 Task: Create a 'queue' object.
Action: Mouse moved to (1162, 82)
Screenshot: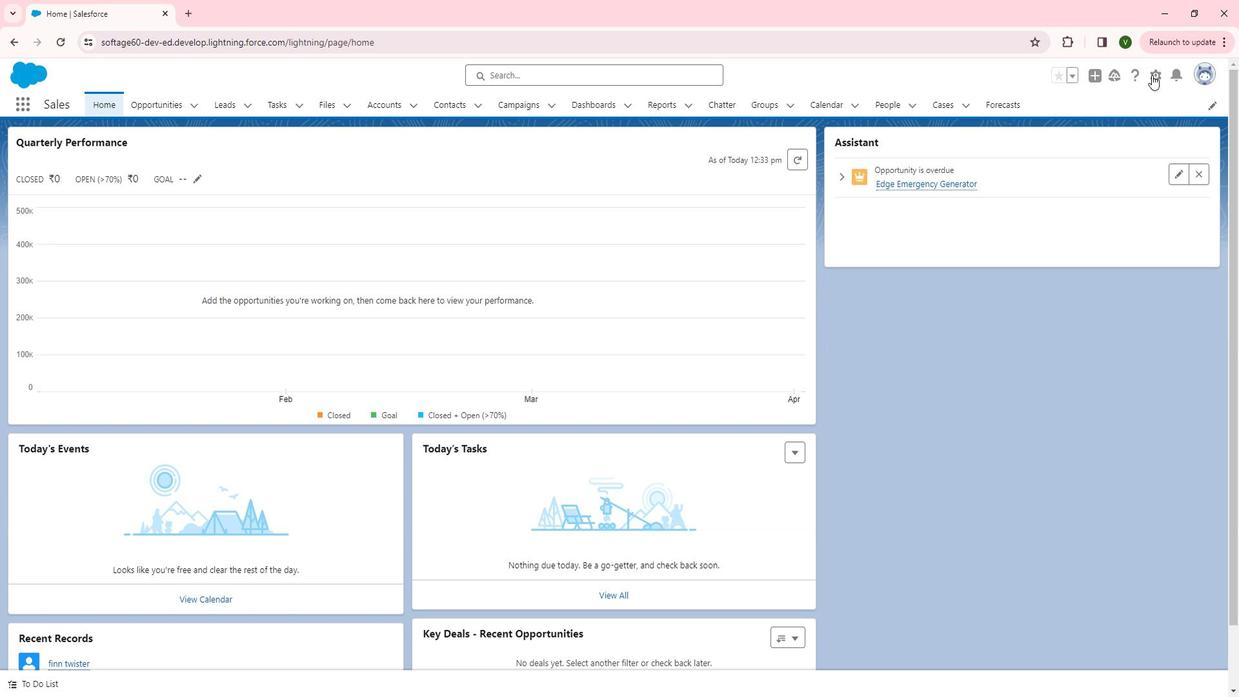 
Action: Mouse pressed left at (1162, 82)
Screenshot: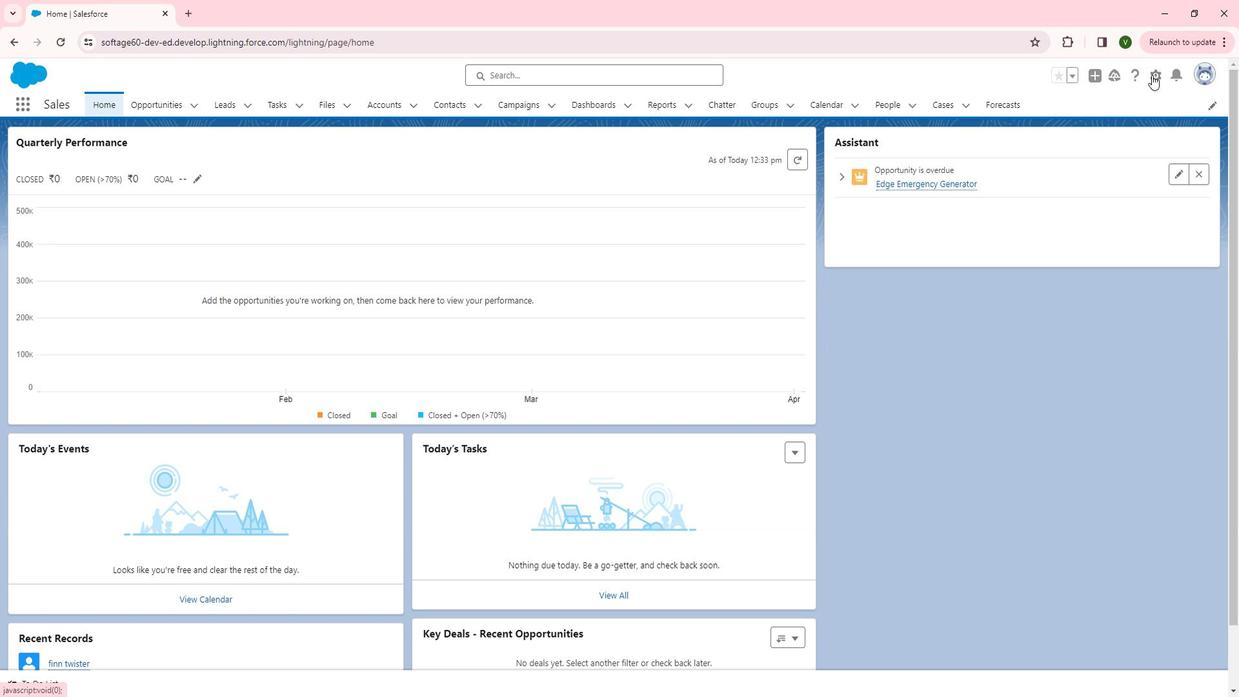 
Action: Mouse moved to (1126, 118)
Screenshot: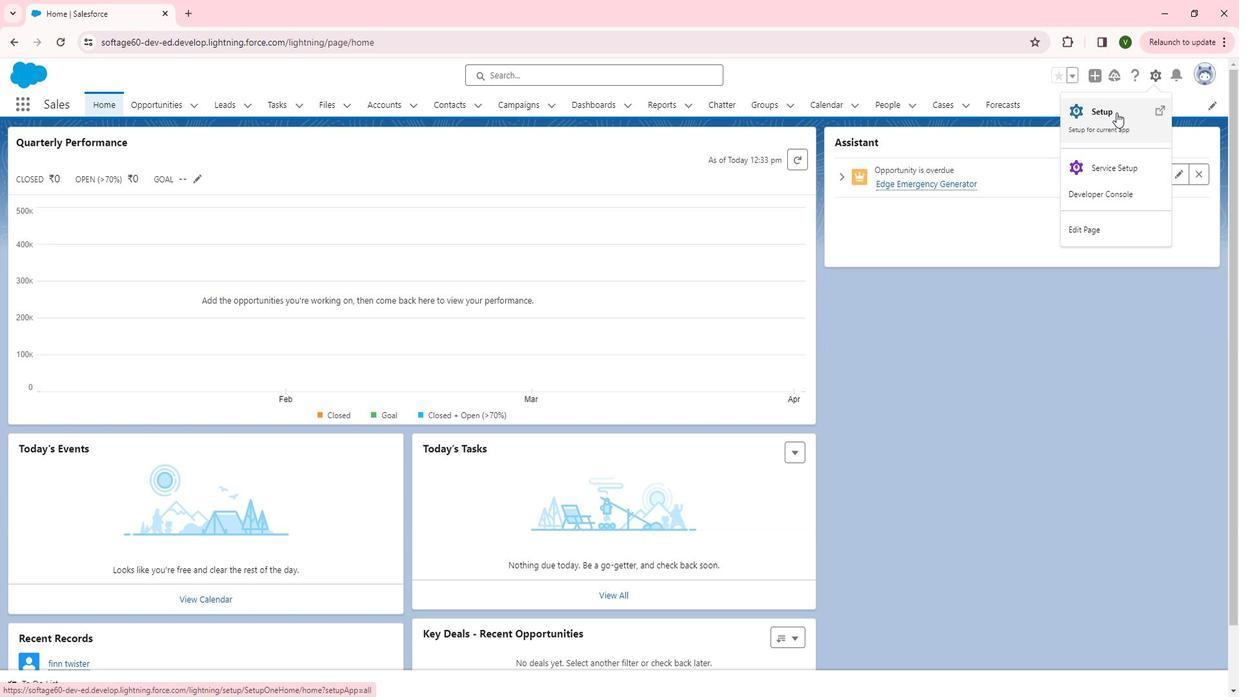 
Action: Mouse pressed left at (1126, 118)
Screenshot: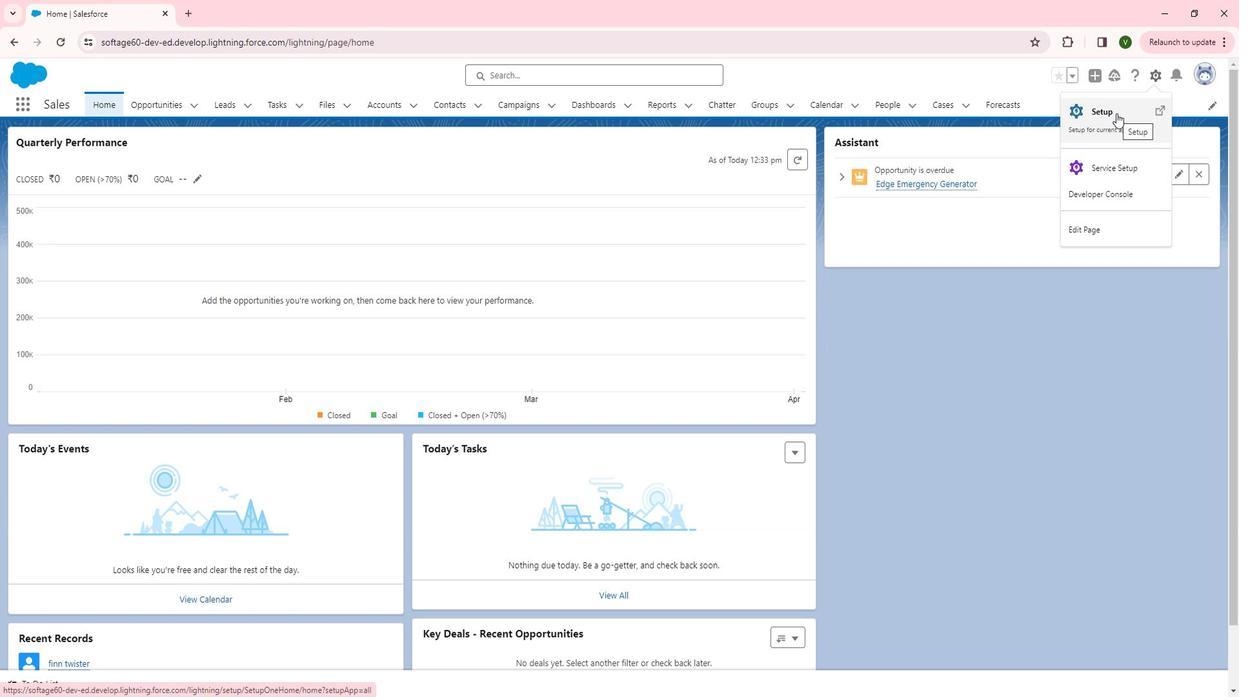 
Action: Mouse moved to (83, 282)
Screenshot: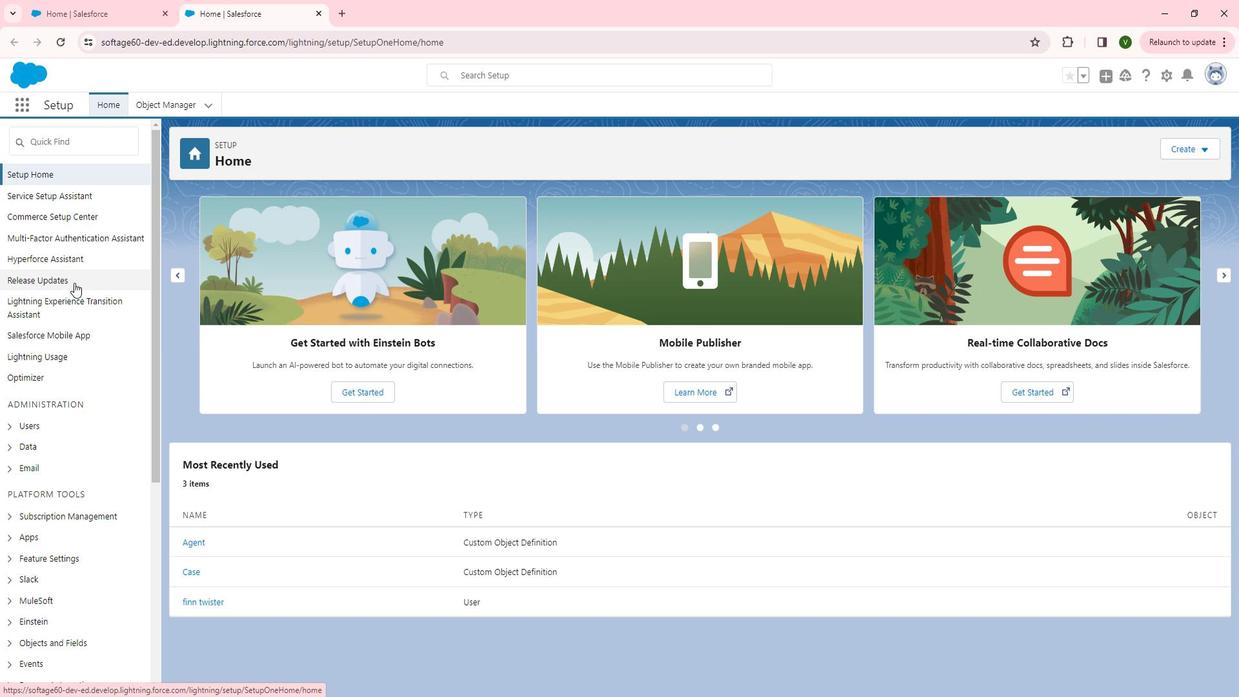 
Action: Mouse scrolled (83, 281) with delta (0, 0)
Screenshot: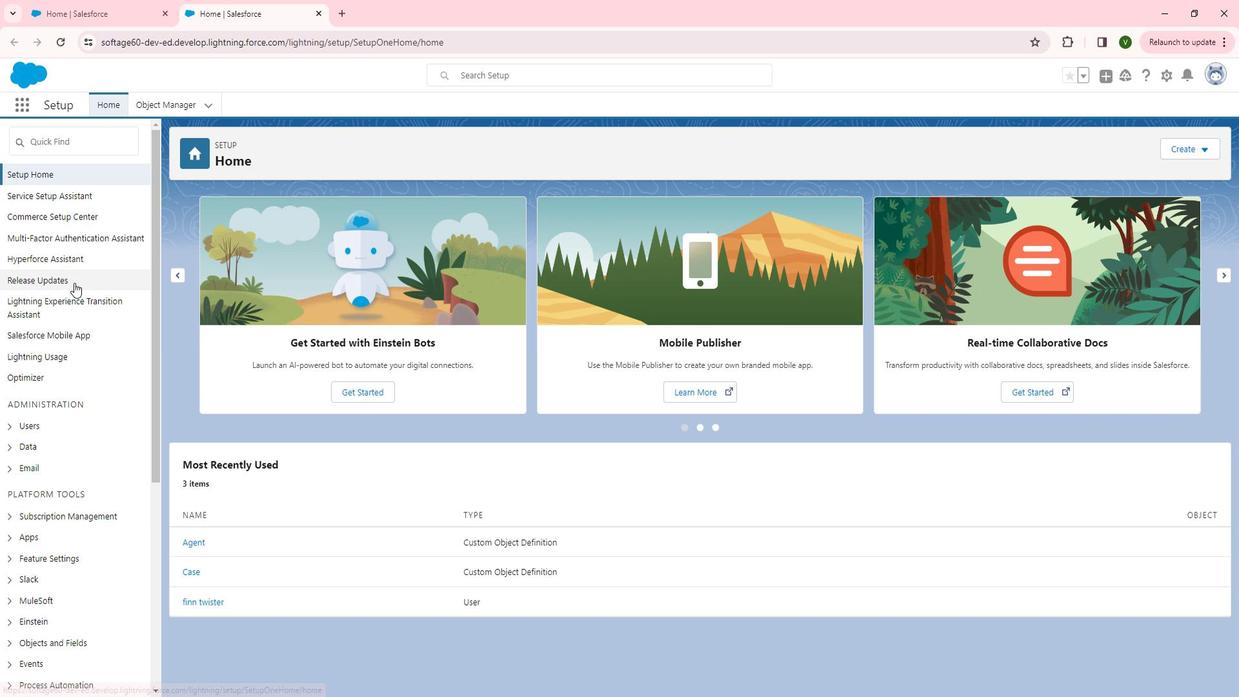 
Action: Mouse moved to (87, 282)
Screenshot: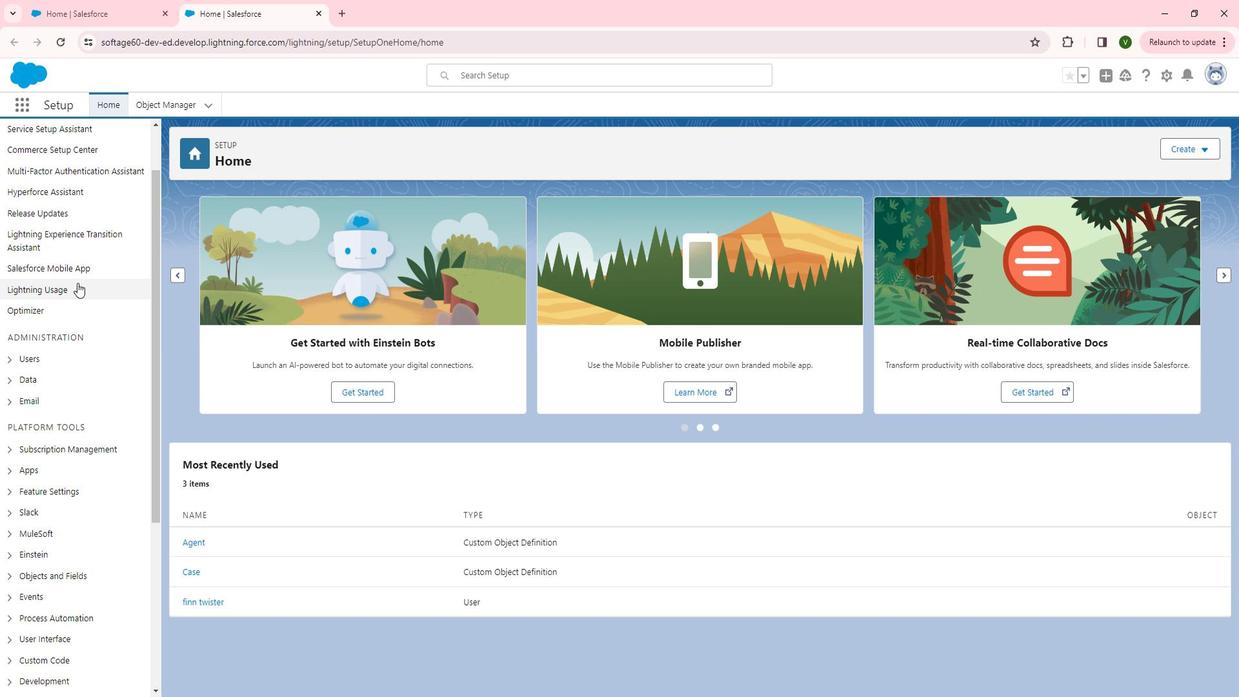 
Action: Mouse scrolled (87, 281) with delta (0, 0)
Screenshot: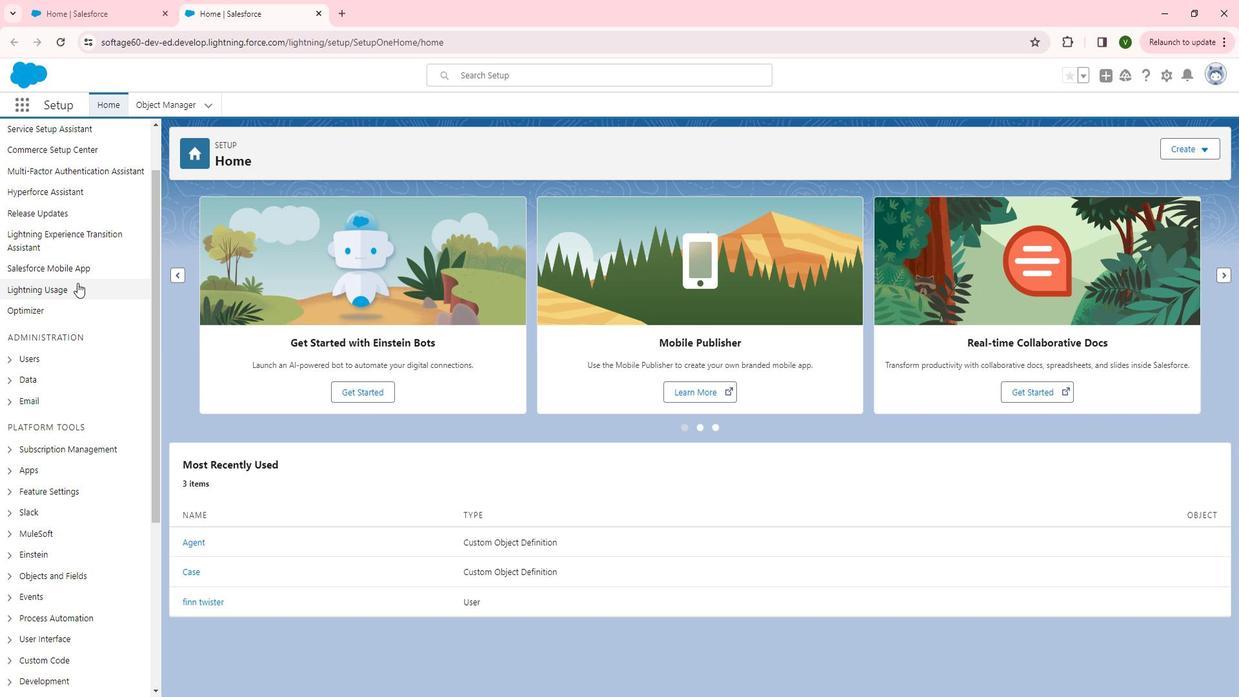 
Action: Mouse scrolled (87, 281) with delta (0, 0)
Screenshot: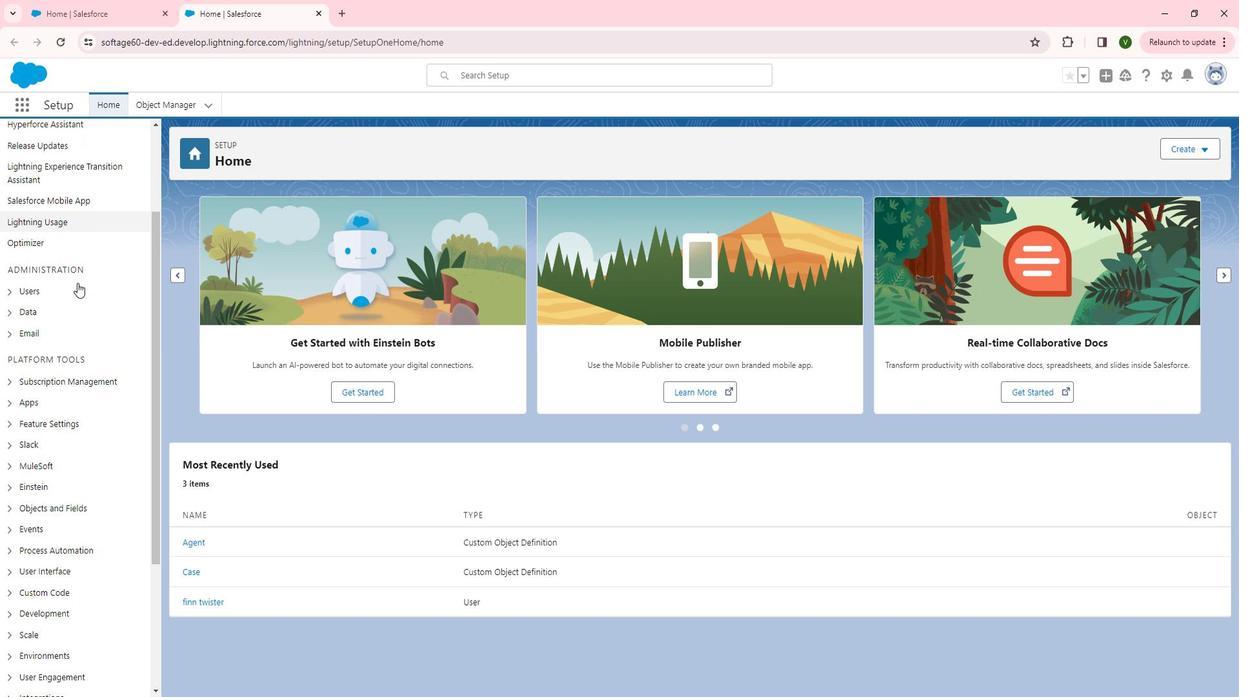 
Action: Mouse scrolled (87, 281) with delta (0, 0)
Screenshot: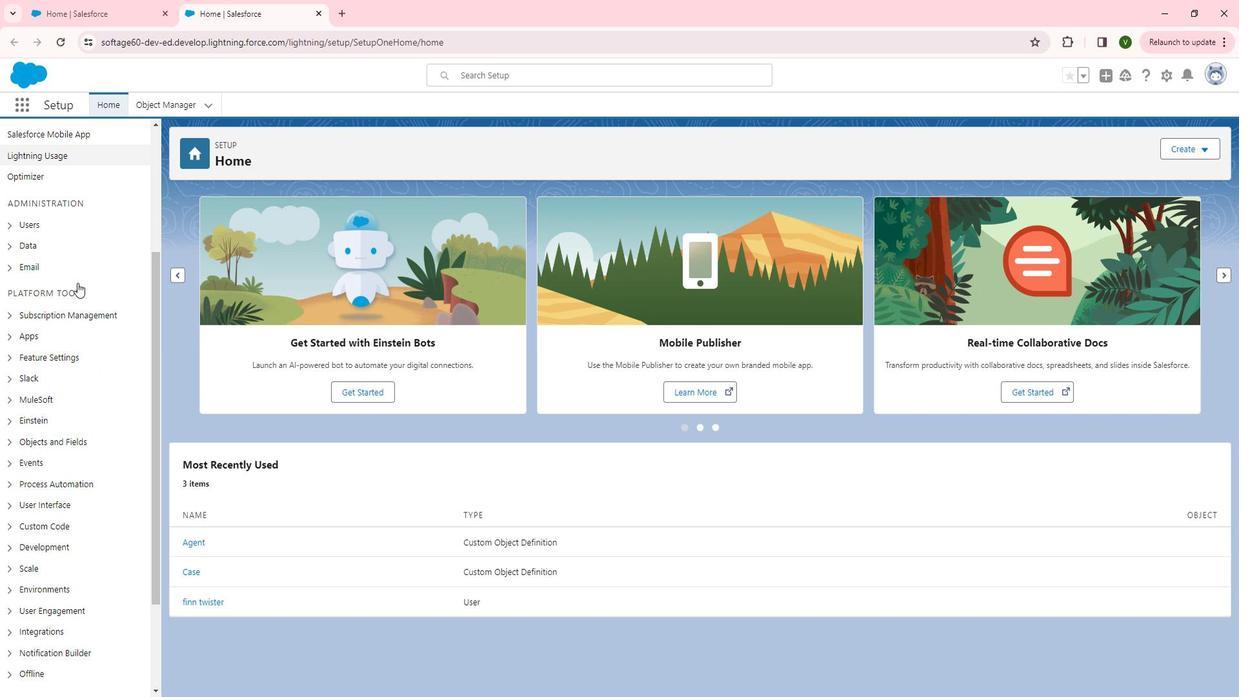 
Action: Mouse moved to (89, 284)
Screenshot: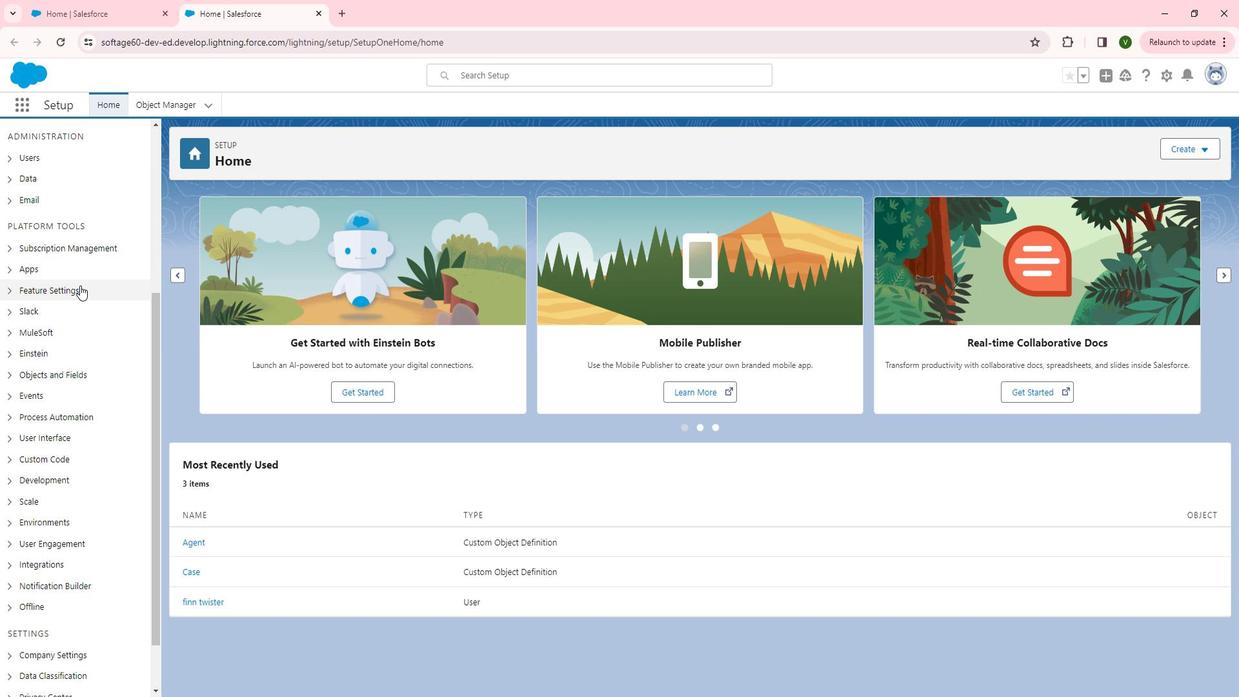 
Action: Mouse scrolled (89, 284) with delta (0, 0)
Screenshot: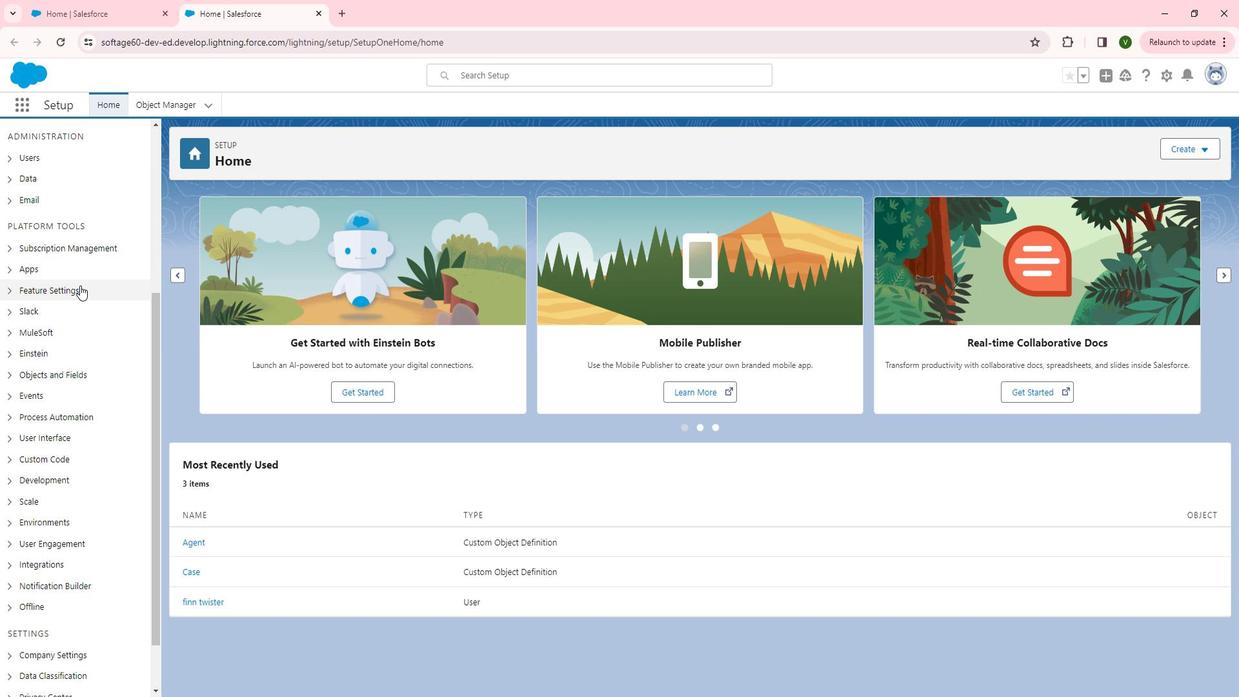 
Action: Mouse moved to (20, 307)
Screenshot: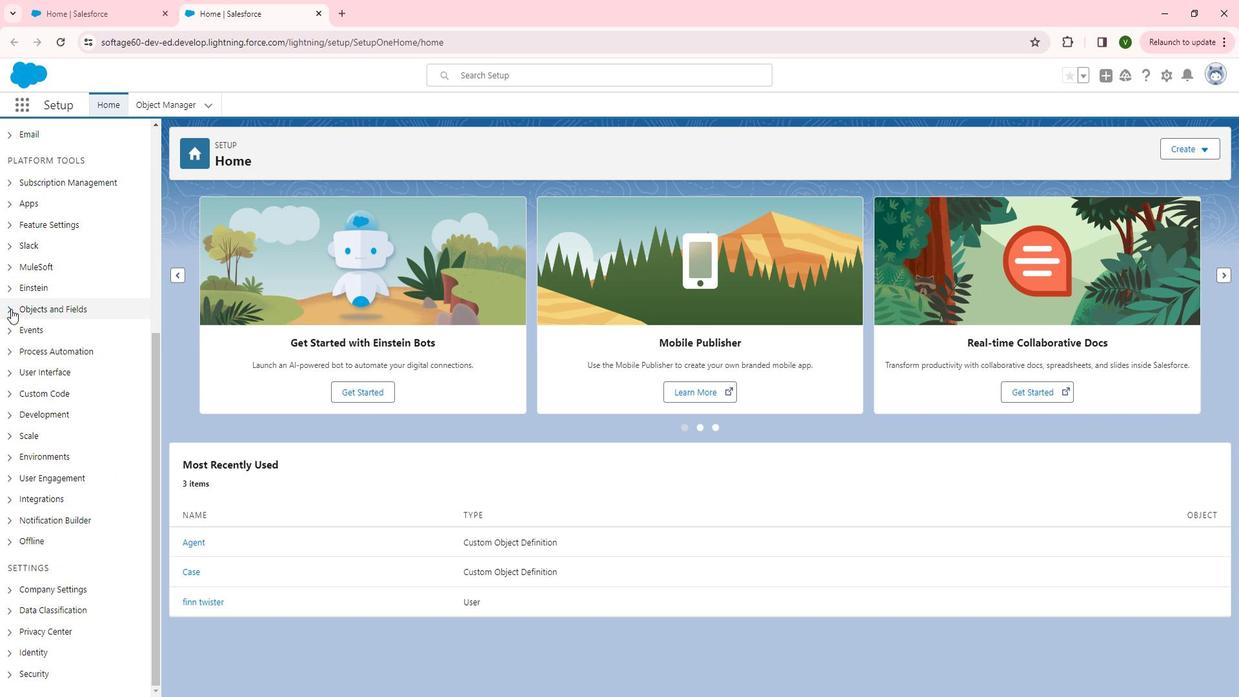 
Action: Mouse pressed left at (20, 307)
Screenshot: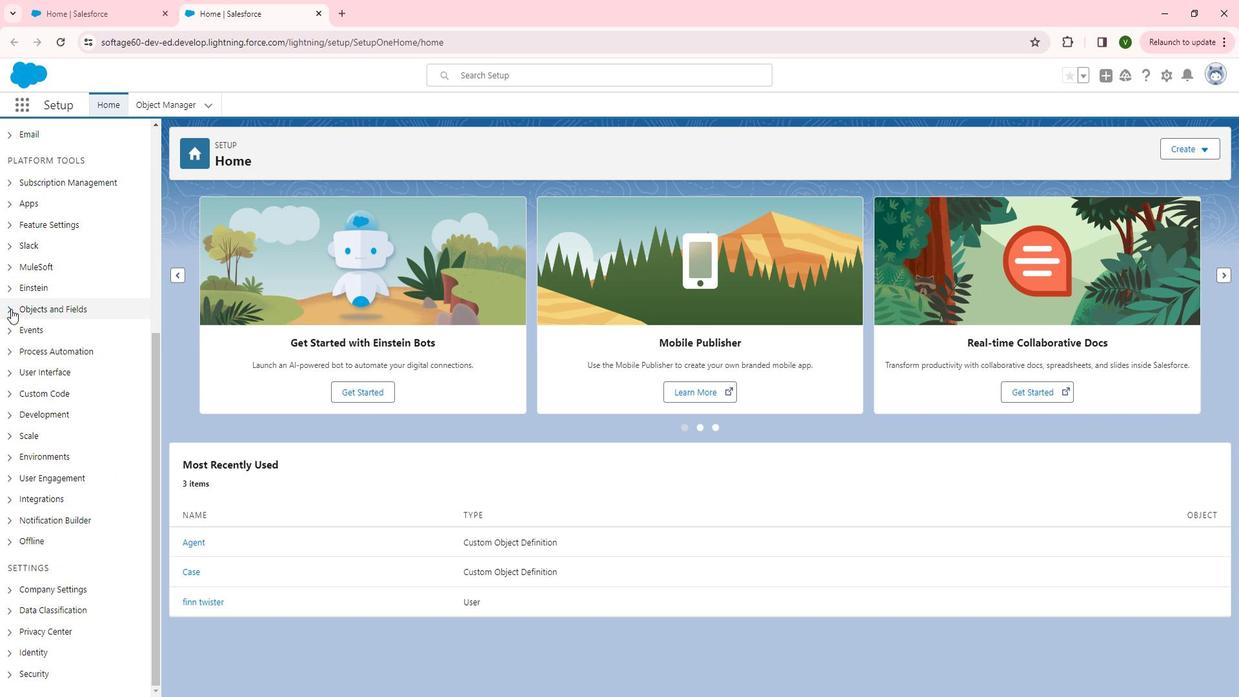 
Action: Mouse moved to (71, 328)
Screenshot: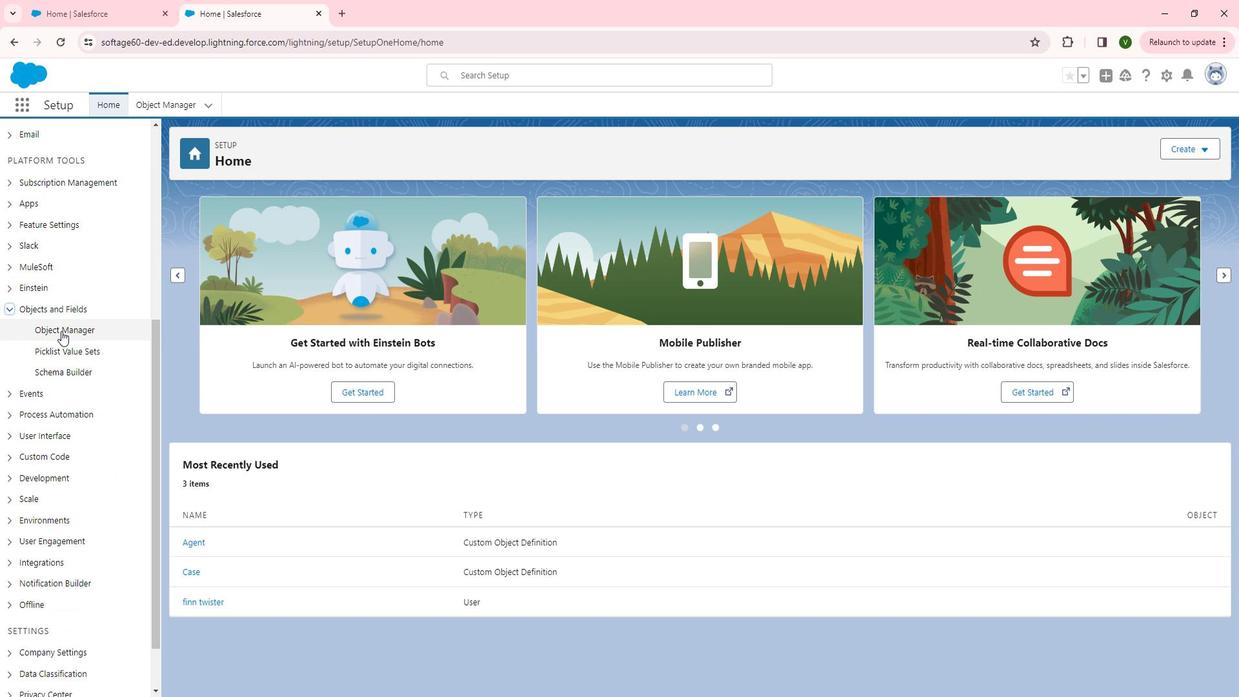 
Action: Mouse pressed left at (71, 328)
Screenshot: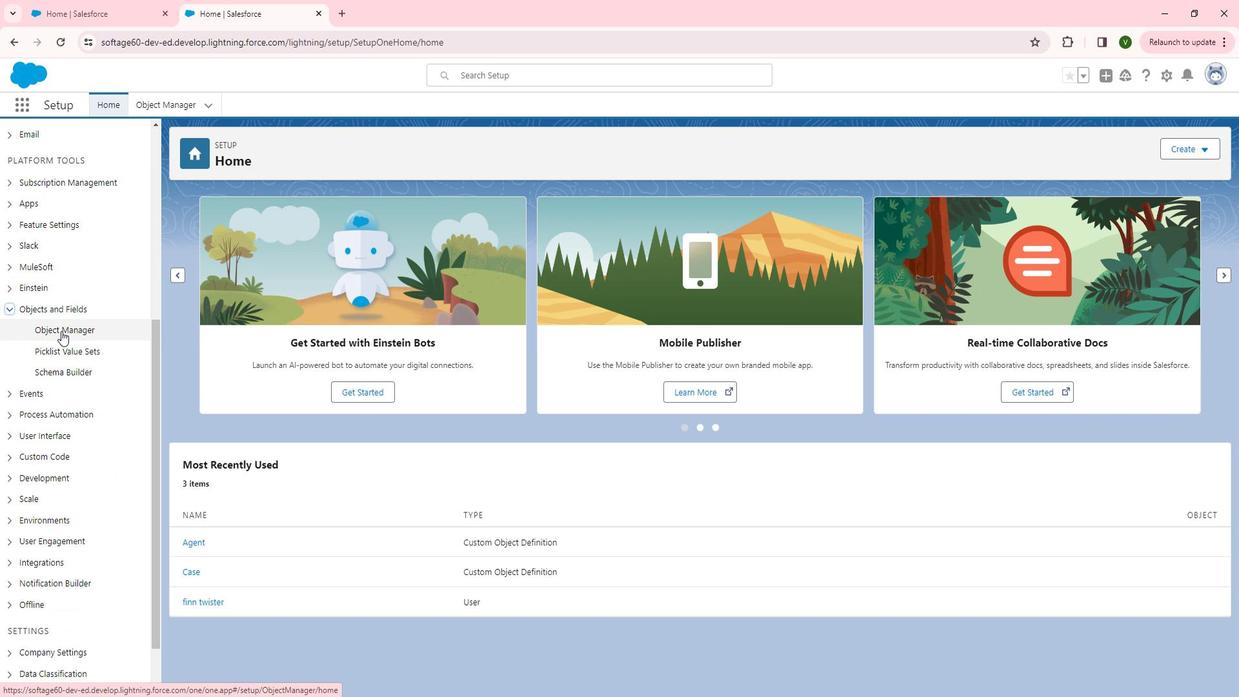 
Action: Mouse moved to (1214, 151)
Screenshot: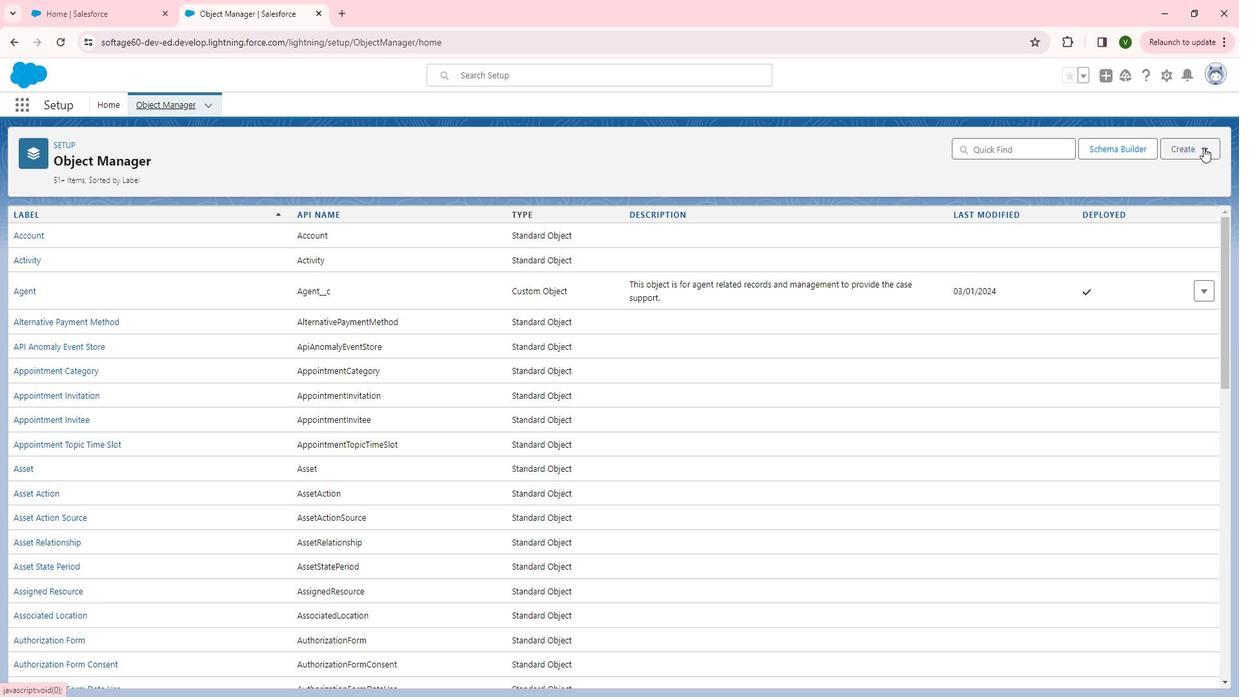 
Action: Mouse pressed left at (1214, 151)
Screenshot: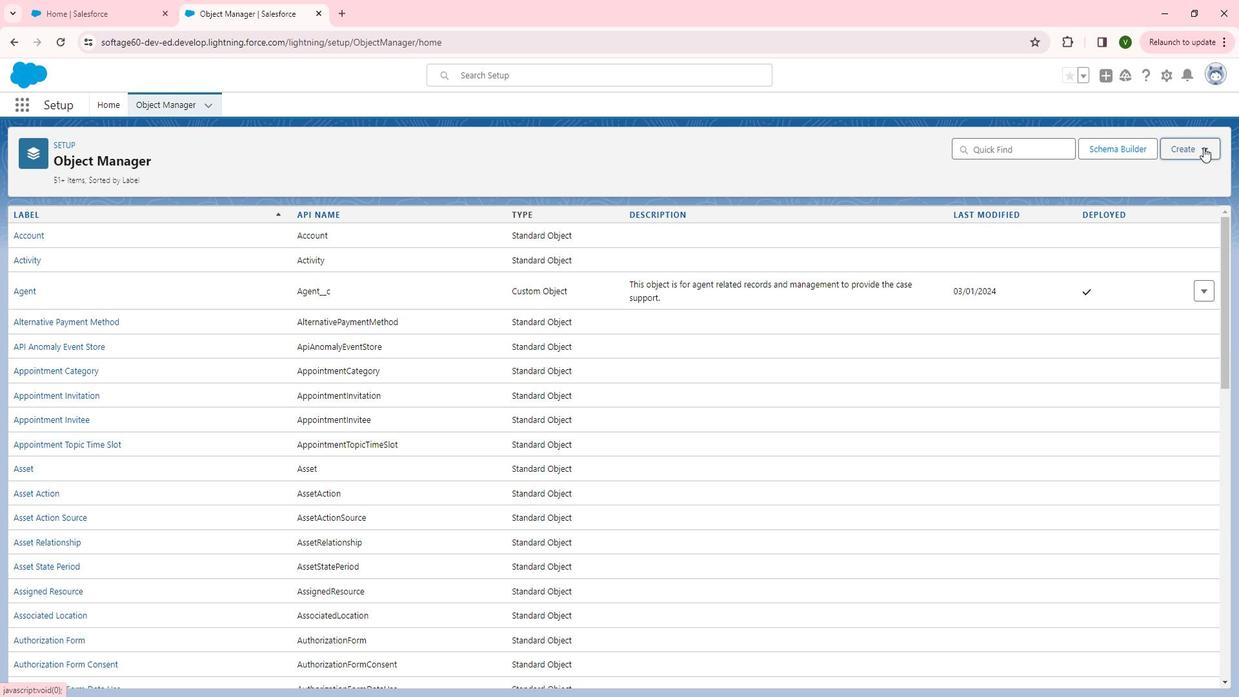 
Action: Mouse moved to (1181, 185)
Screenshot: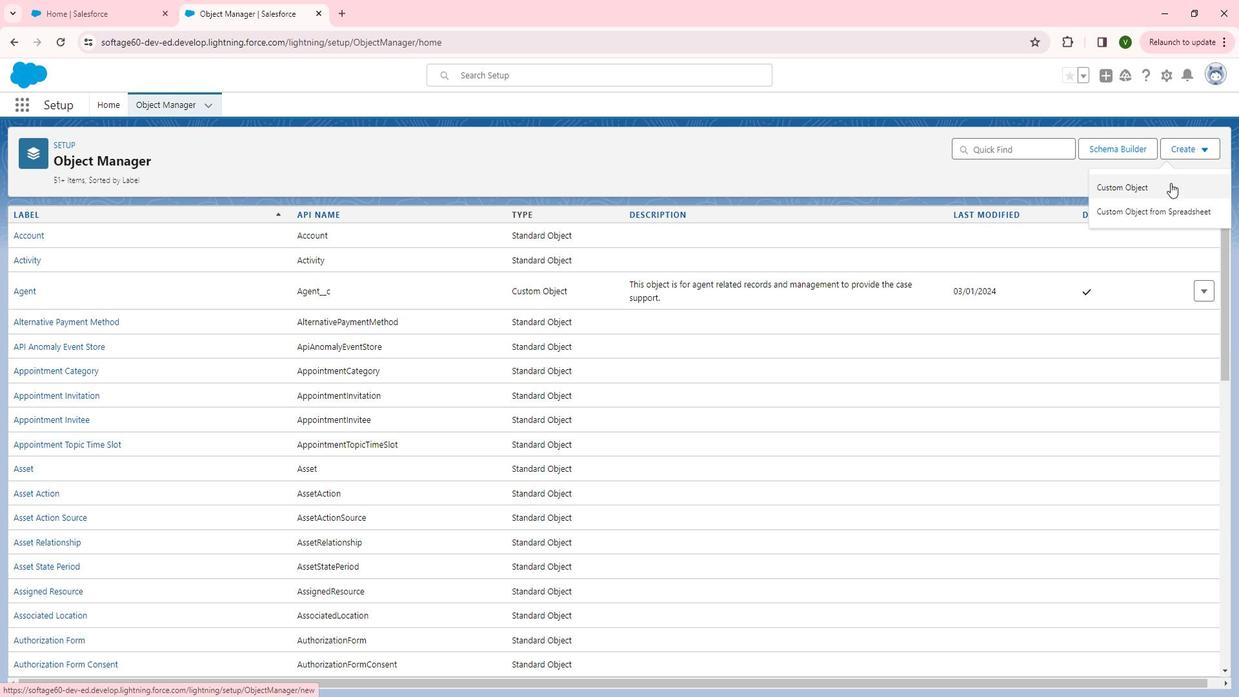 
Action: Mouse pressed left at (1181, 185)
Screenshot: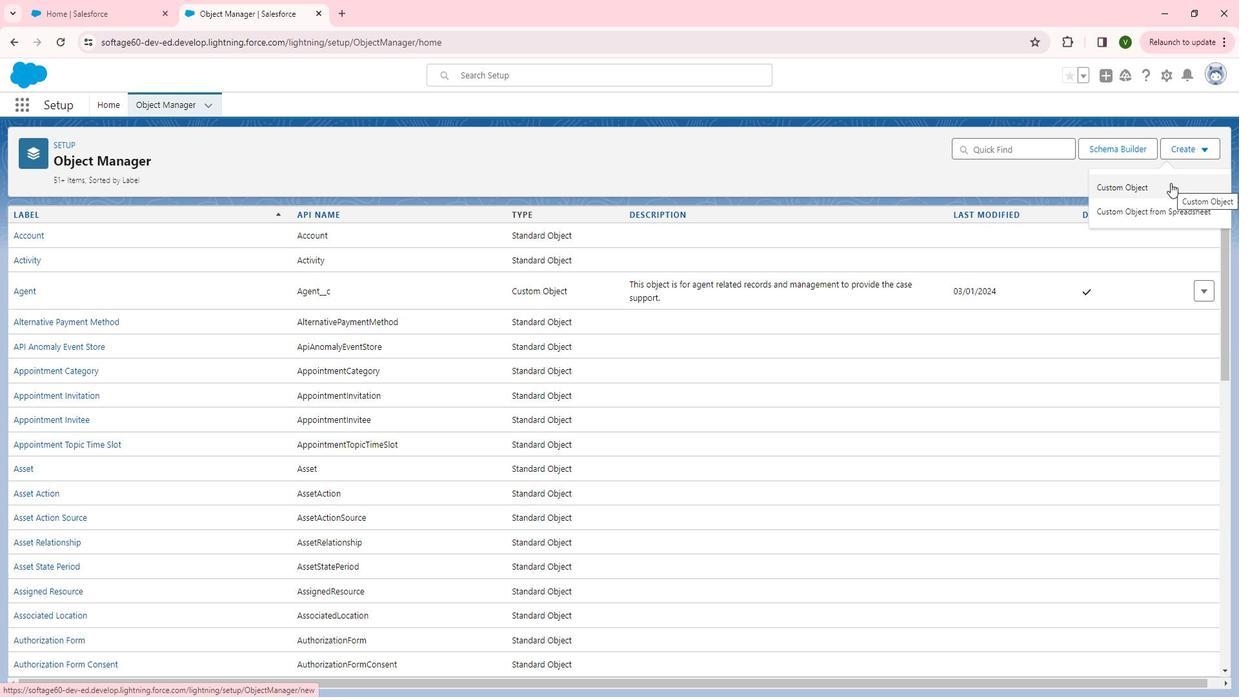 
Action: Mouse moved to (289, 316)
Screenshot: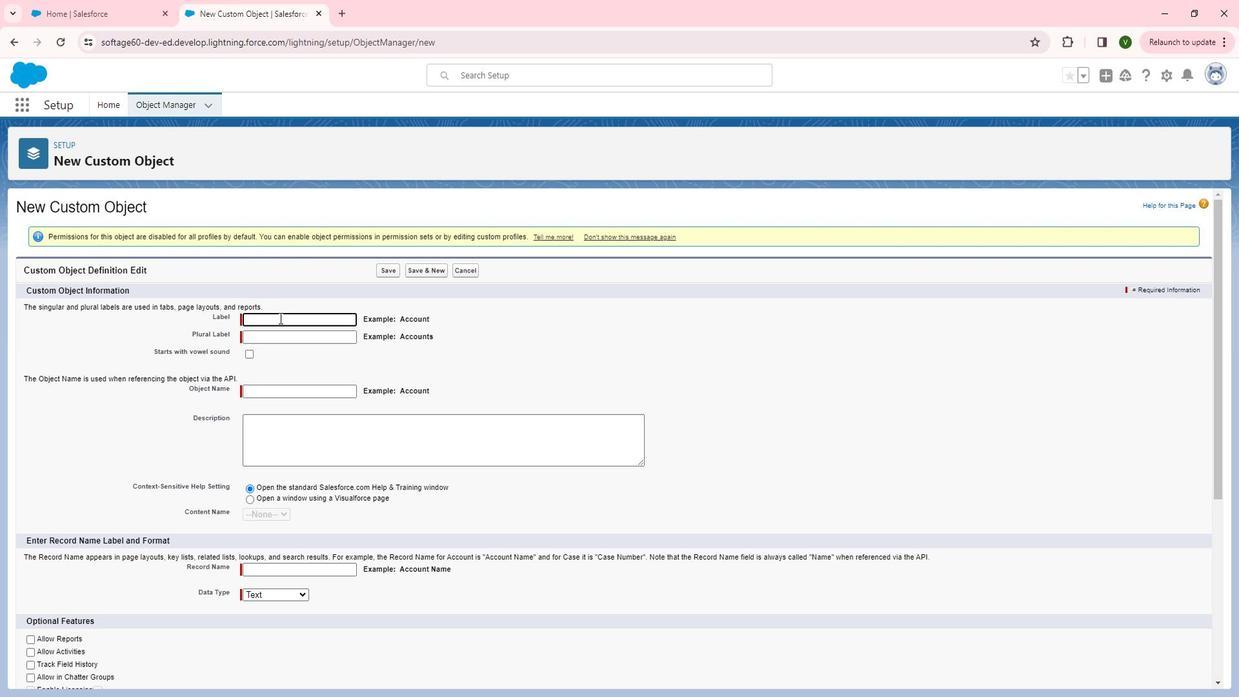 
Action: Mouse pressed left at (289, 316)
Screenshot: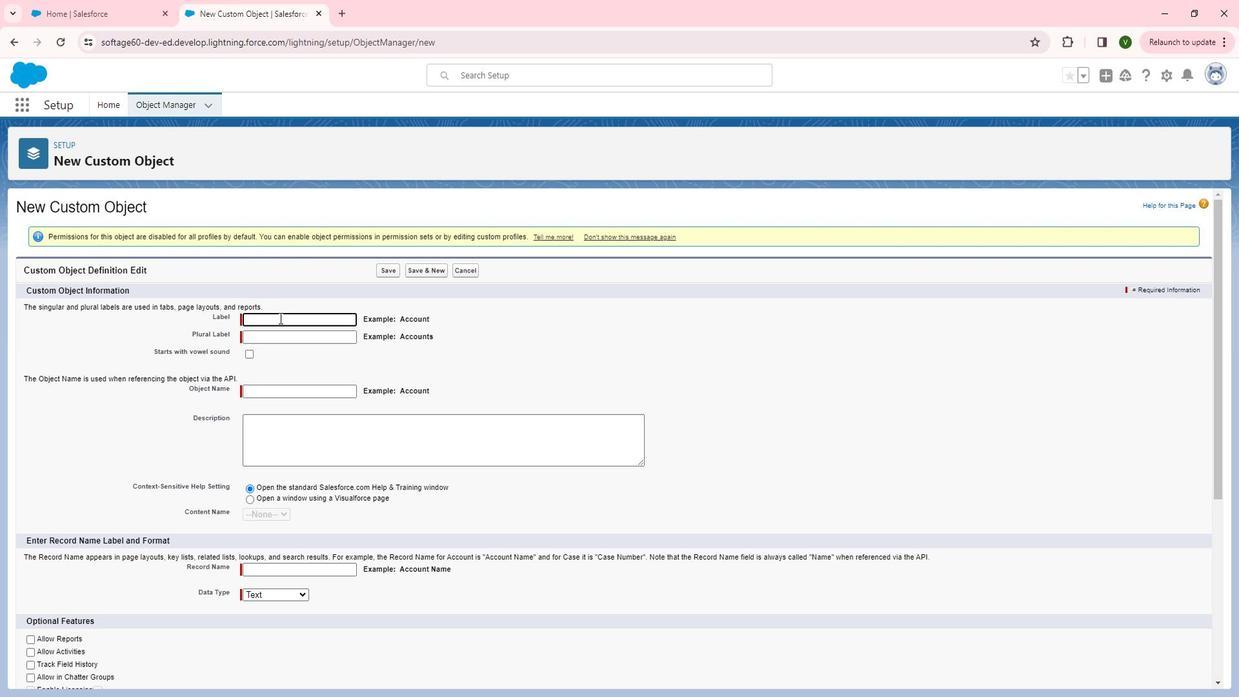 
Action: Key pressed <Key.shift><Key.shift><Key.shift><Key.shift><Key.shift><Key.shift><Key.shift><Key.shift><Key.shift><Key.shift><Key.shift>Queue
Screenshot: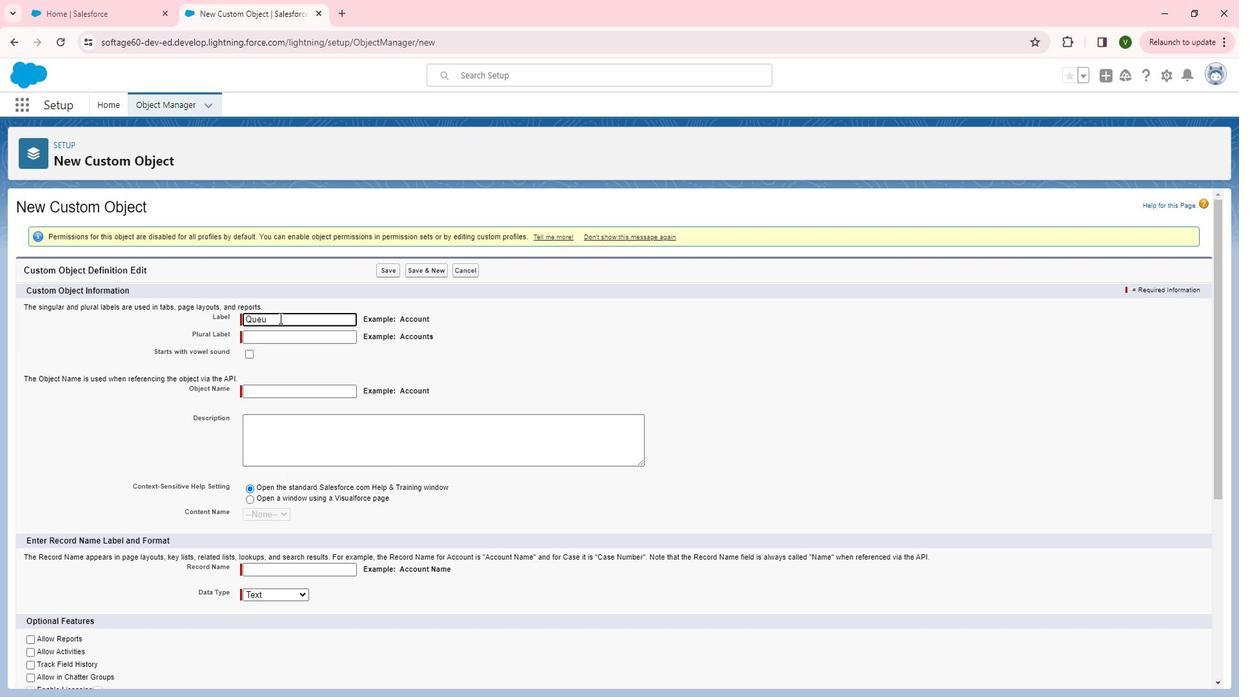 
Action: Mouse moved to (288, 336)
Screenshot: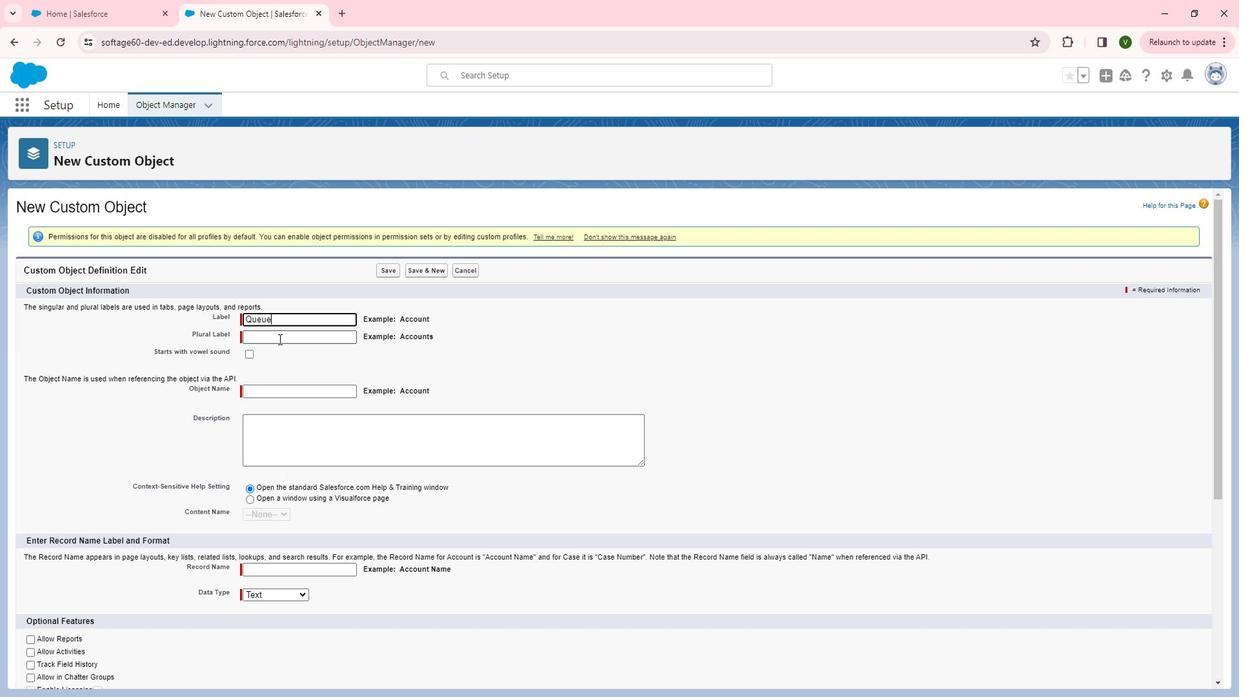 
Action: Mouse pressed left at (288, 336)
Screenshot: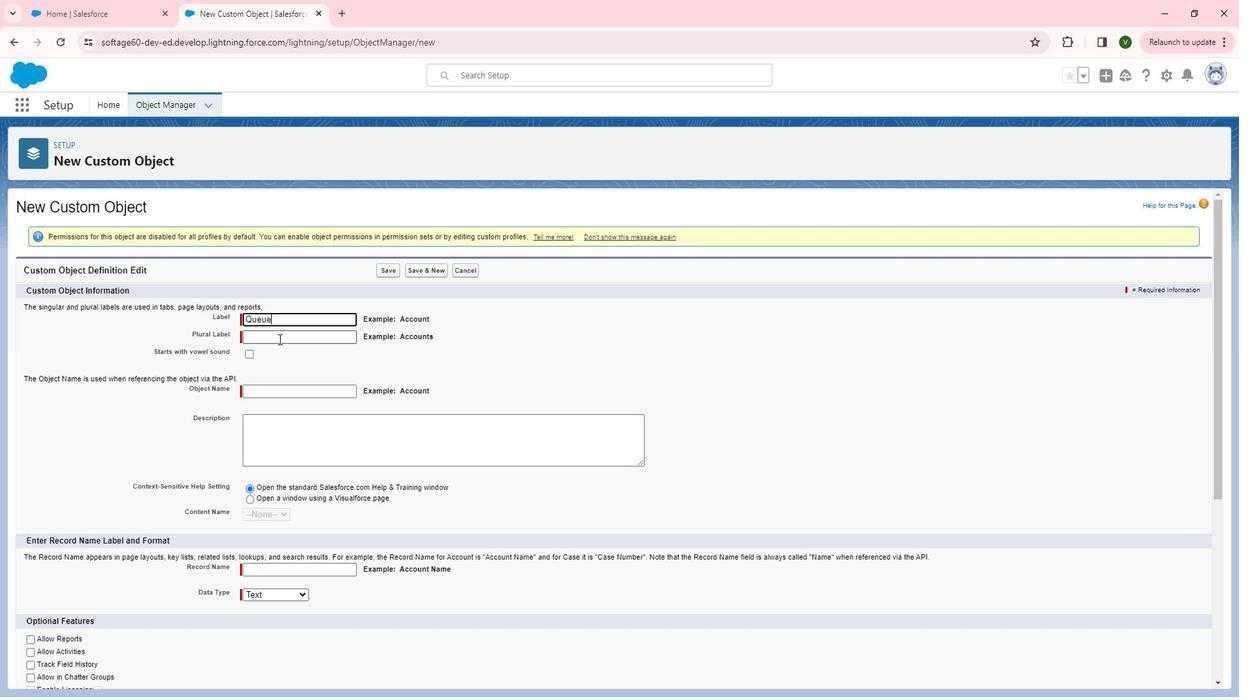 
Action: Mouse moved to (298, 335)
Screenshot: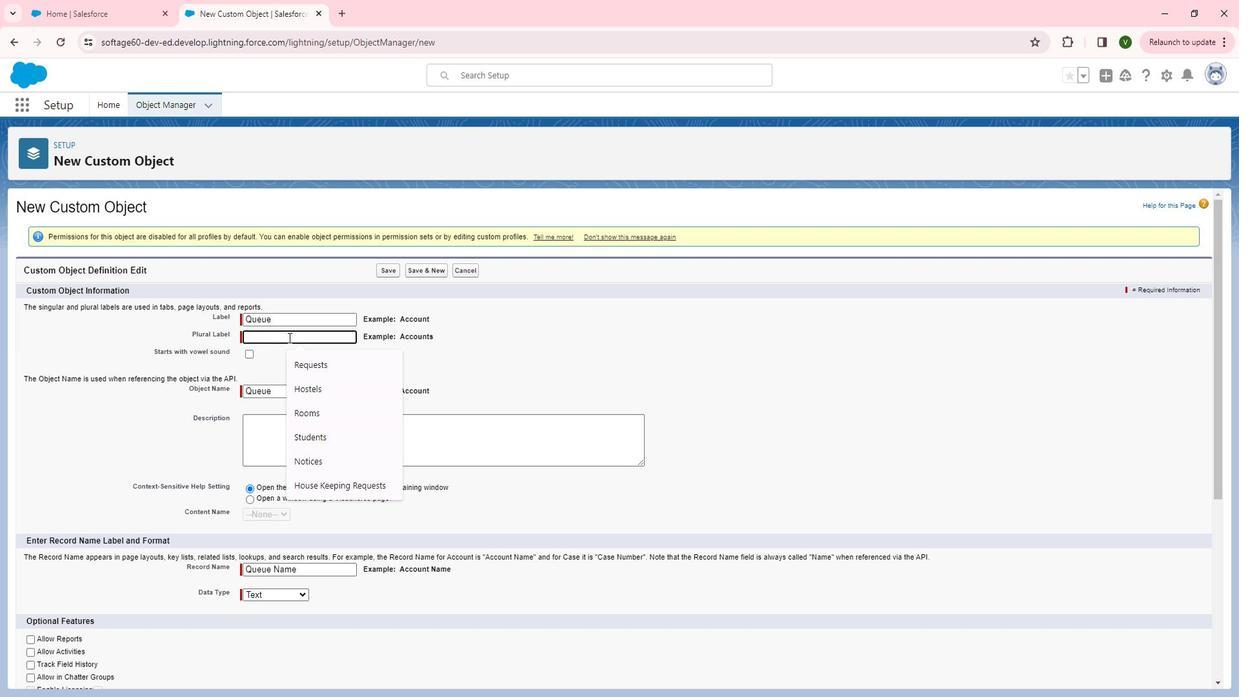 
Action: Key pressed <Key.shift>Queues
Screenshot: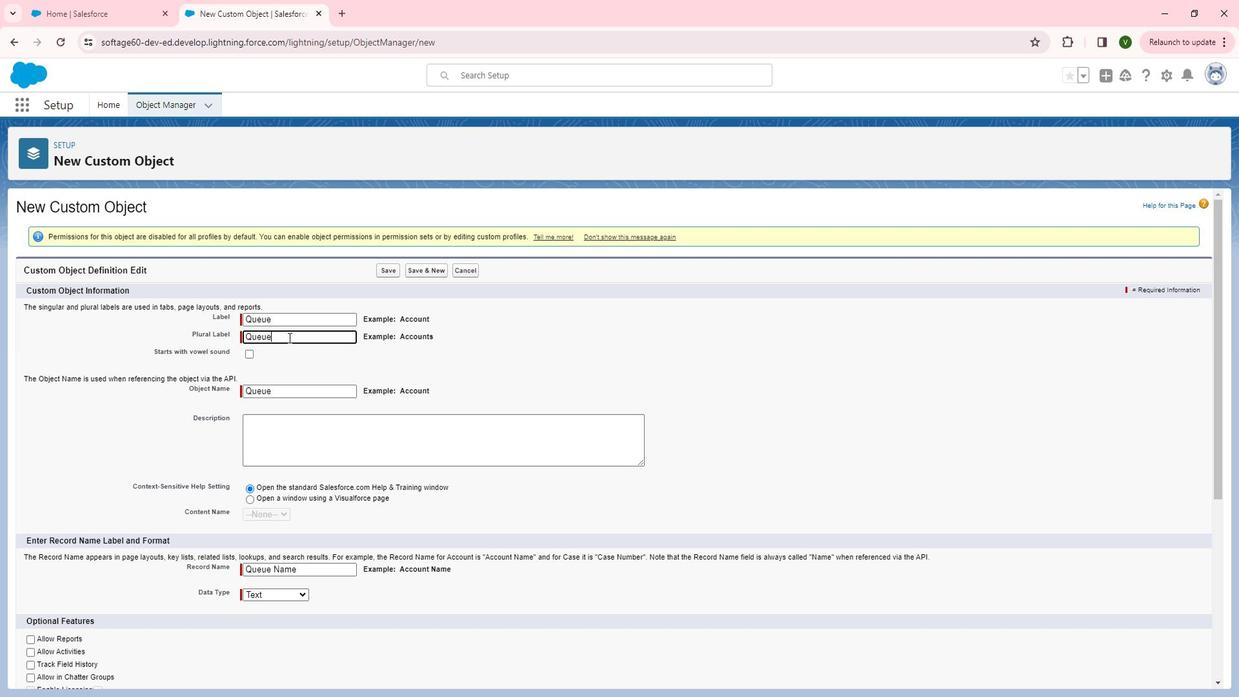 
Action: Mouse moved to (461, 392)
Screenshot: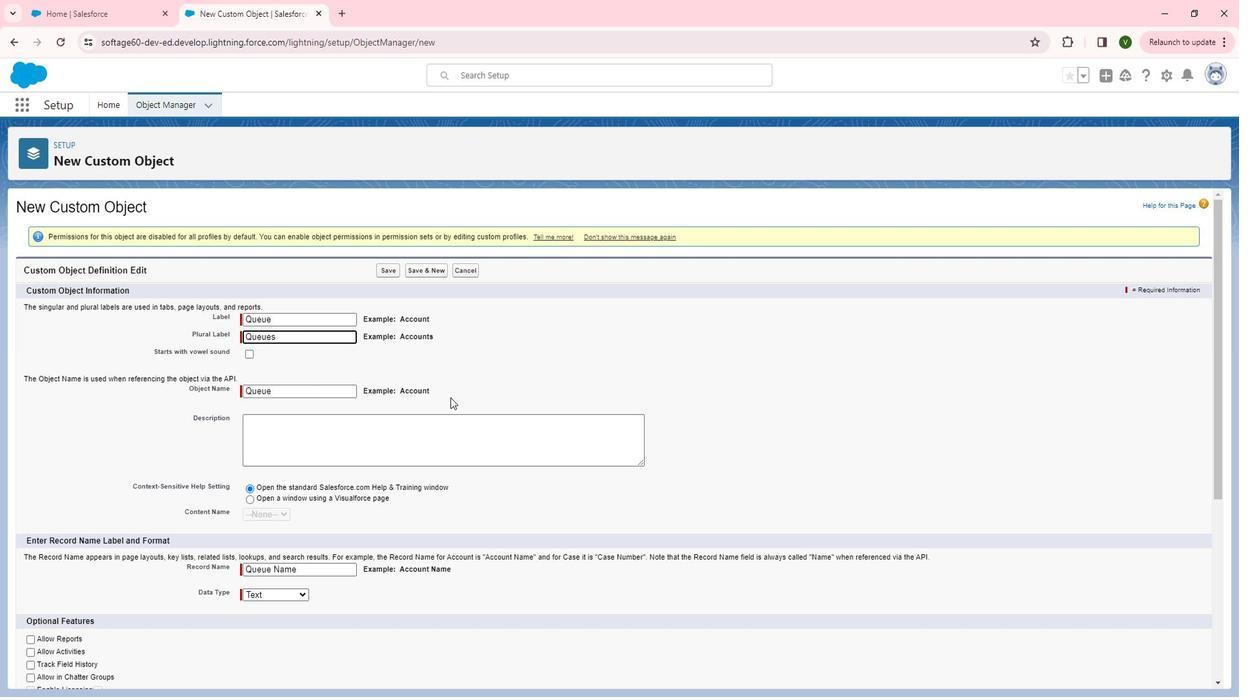 
Action: Mouse pressed left at (461, 392)
Screenshot: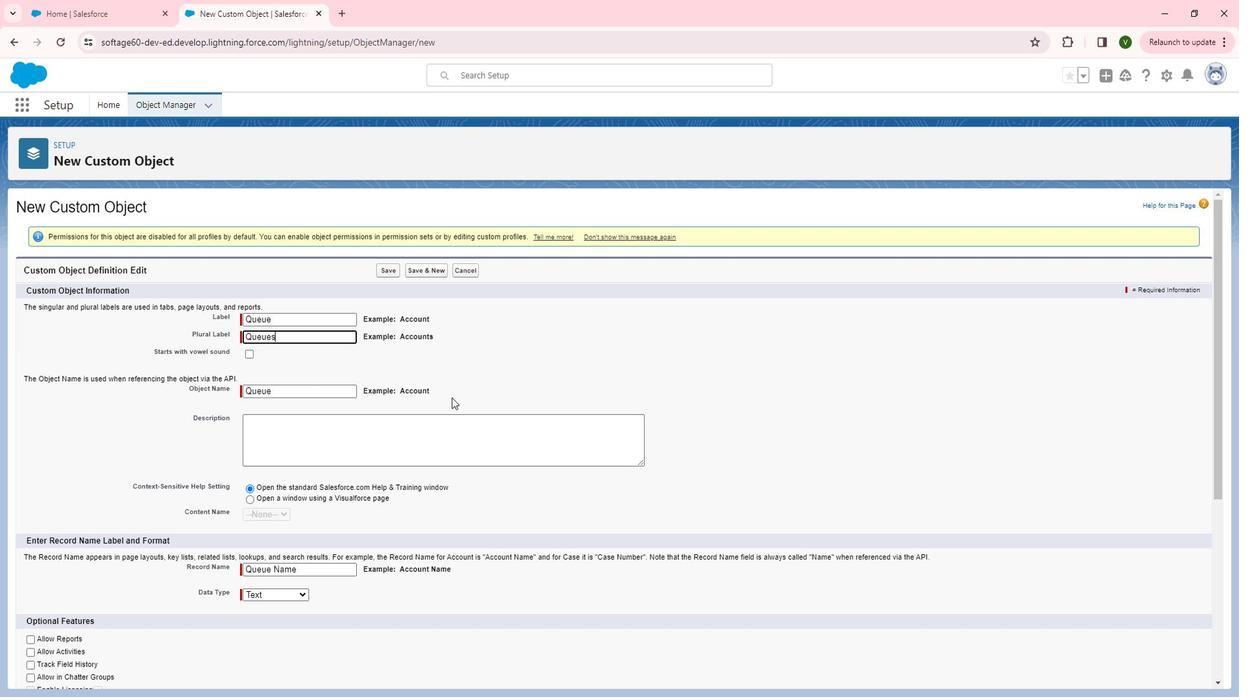 
Action: Mouse moved to (419, 427)
Screenshot: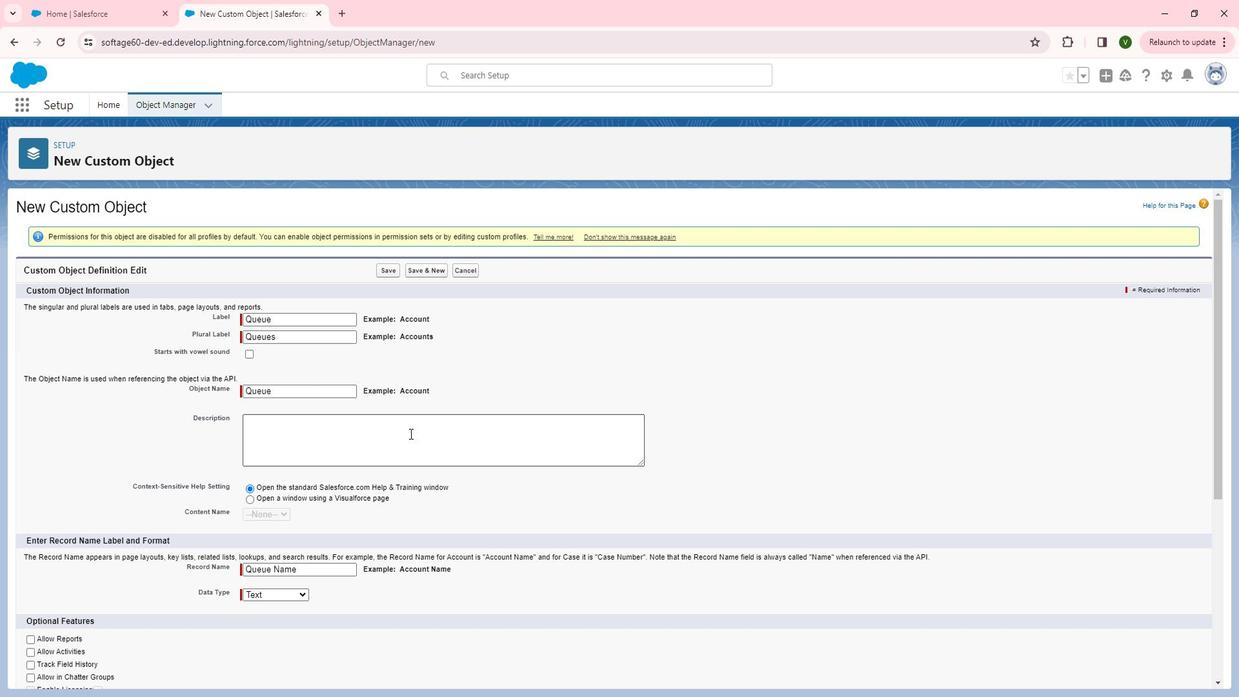 
Action: Mouse pressed left at (419, 427)
Screenshot: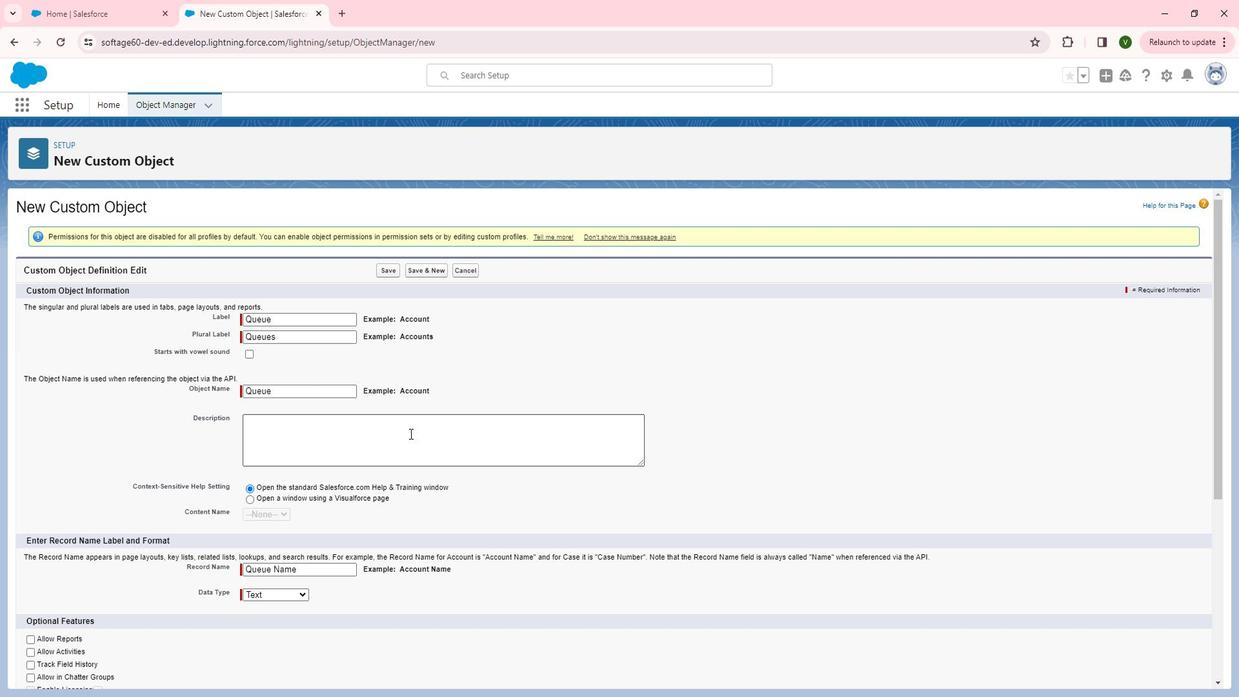 
Action: Mouse moved to (422, 424)
Screenshot: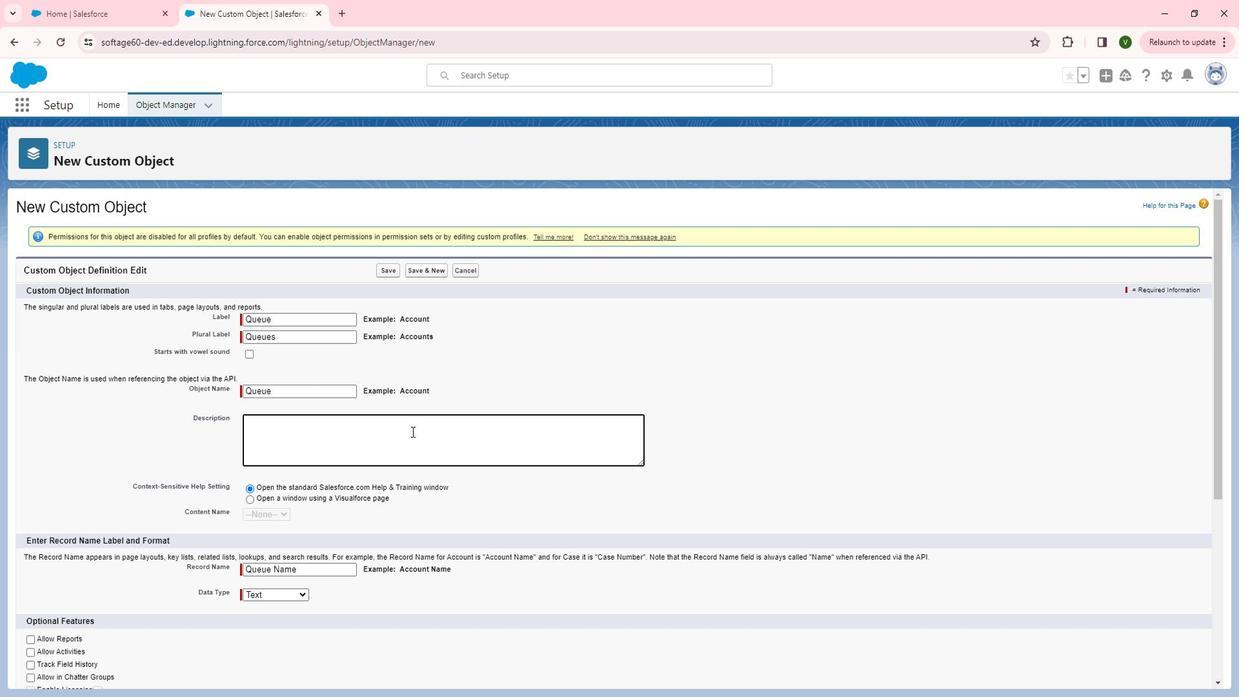 
Action: Key pressed <Key.shift>This<Key.space>object<Key.space>is<Key.space>assigne<Key.backspace><Key.space>case<Key.space>q<Key.backspace><Key.backspace><Key.backspace><Key.backspace><Key.backspace><Key.backspace><Key.backspace><Key.backspace><Key.backspace><Key.backspace><Key.backspace><Key.backspace><Key.backspace>for<Key.space>assigned<Key.space>the<Key.space>case<Key.space>work<Key.space>to<Key.space>the<Key.space>agents<Key.space>an
Screenshot: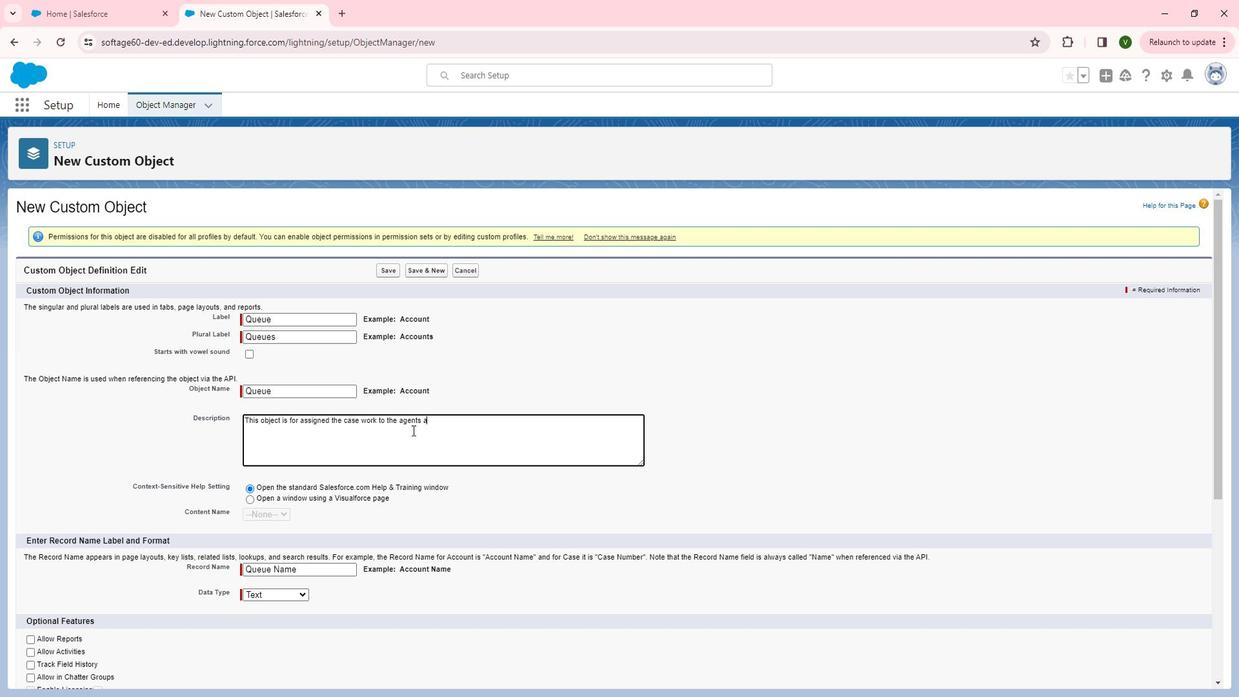 
Action: Mouse moved to (422, 424)
Screenshot: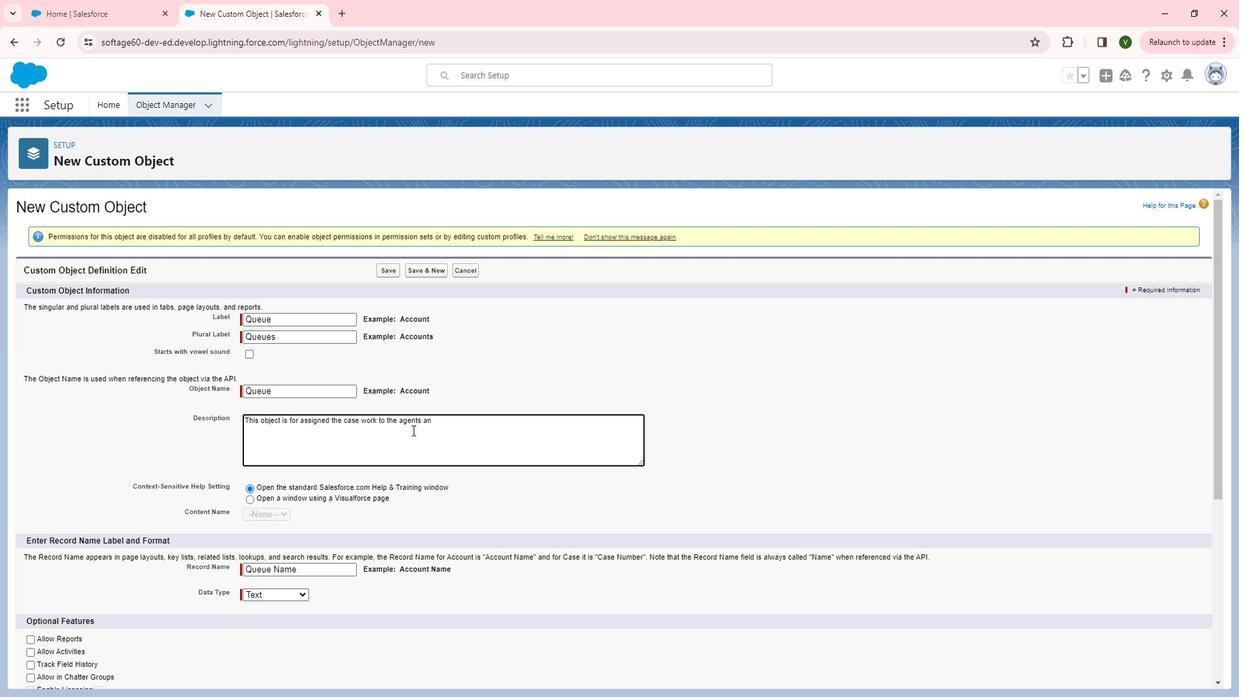 
Action: Key pressed d<Key.space>divaide<Key.backspace><Key.backspace><Key.backspace>
Screenshot: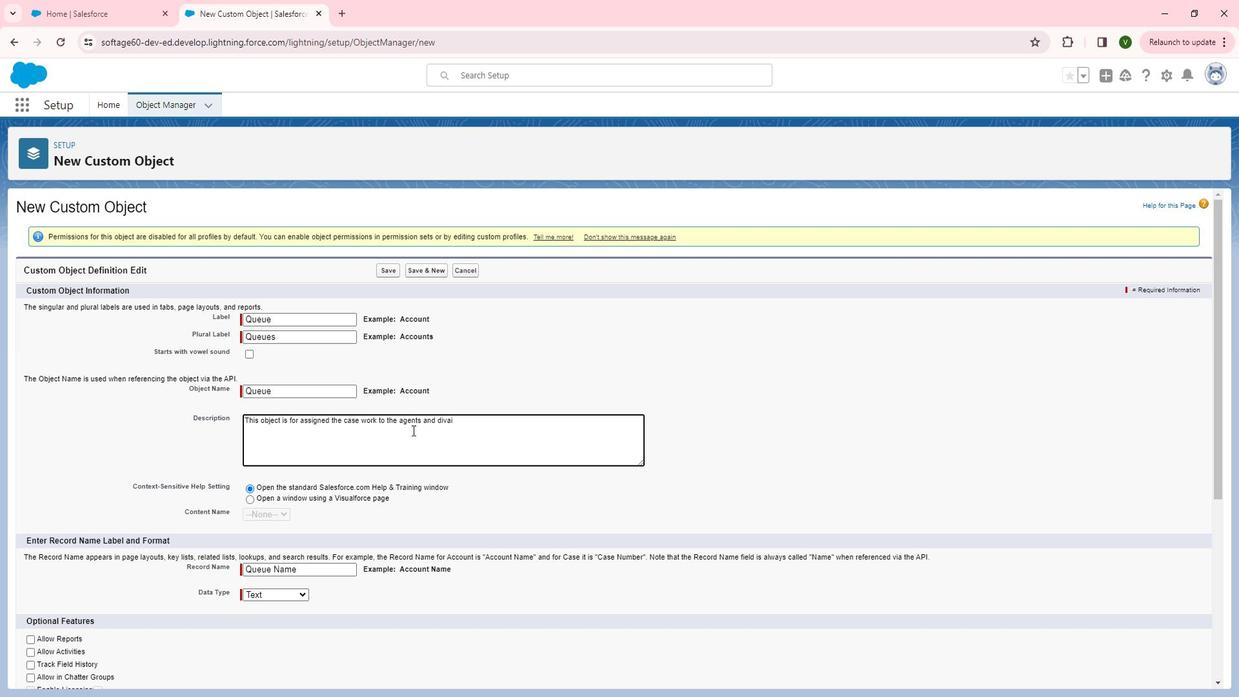 
Action: Mouse moved to (422, 423)
Screenshot: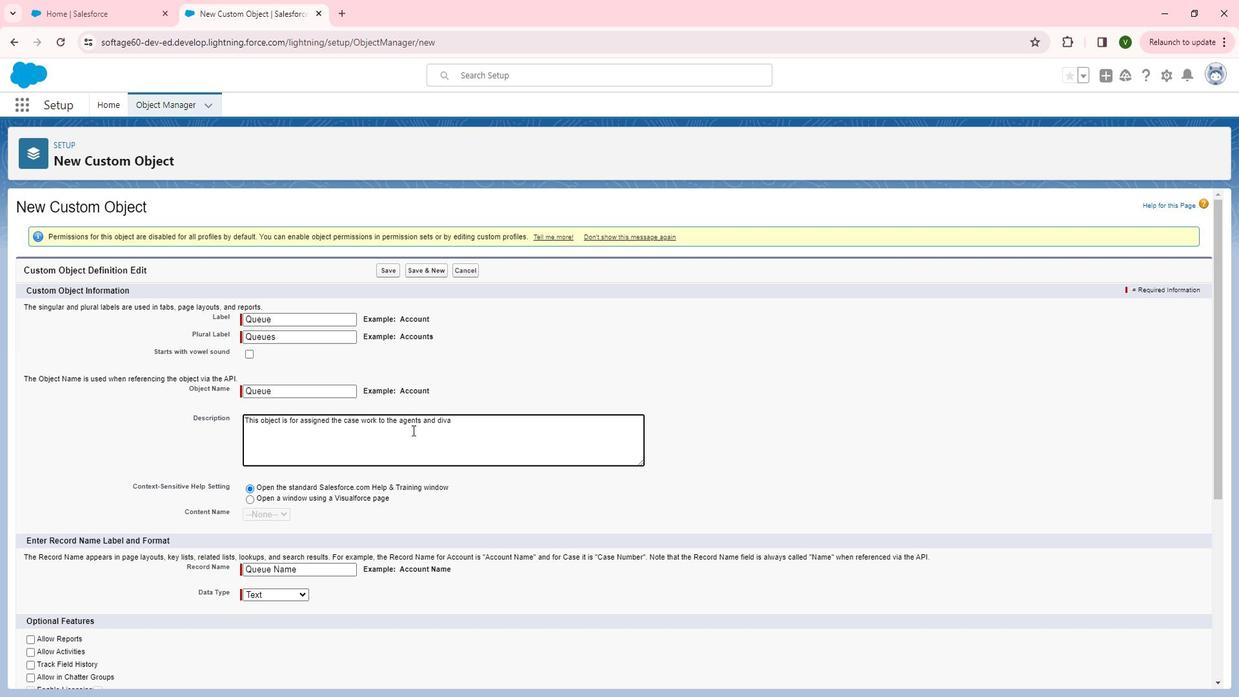 
Action: Key pressed <Key.backspace><Key.backspace><Key.backspace>evide<Key.backspace><Key.backspace><Key.backspace><Key.backspace><Key.backspace>ivided<Key.space>the<Key.space>workload<Key.space><Key.backspace>.
Screenshot: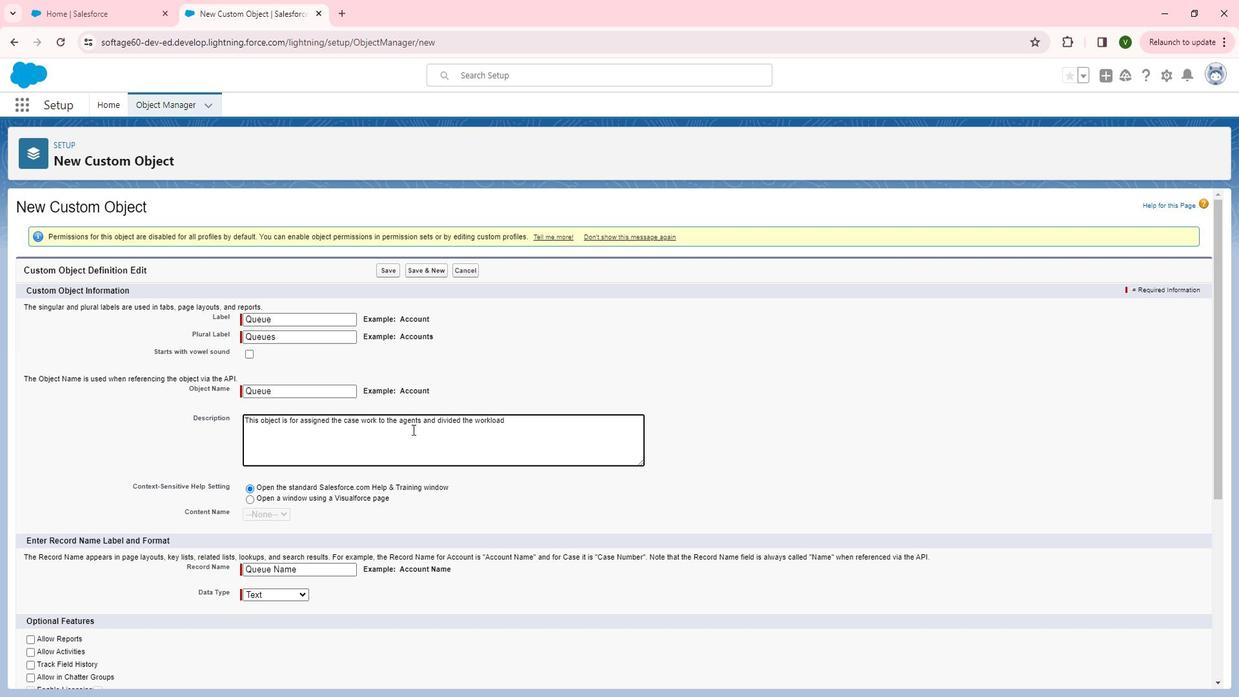 
Action: Mouse moved to (415, 463)
Screenshot: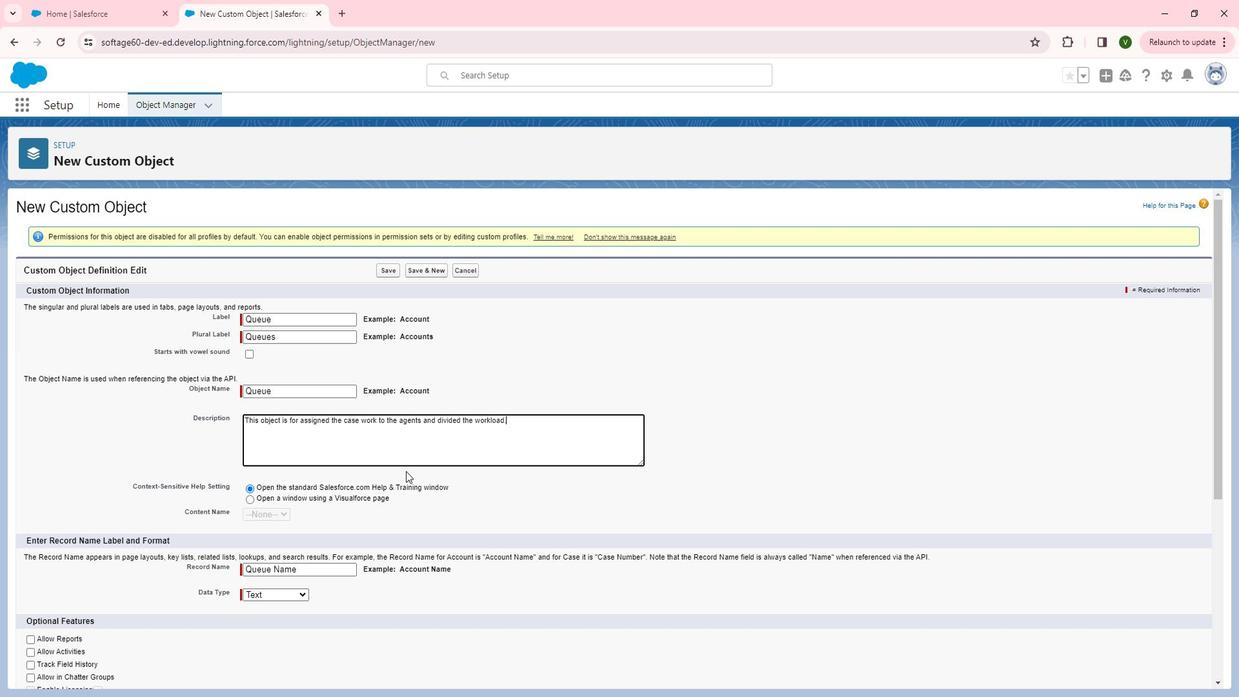 
Action: Mouse scrolled (415, 463) with delta (0, 0)
Screenshot: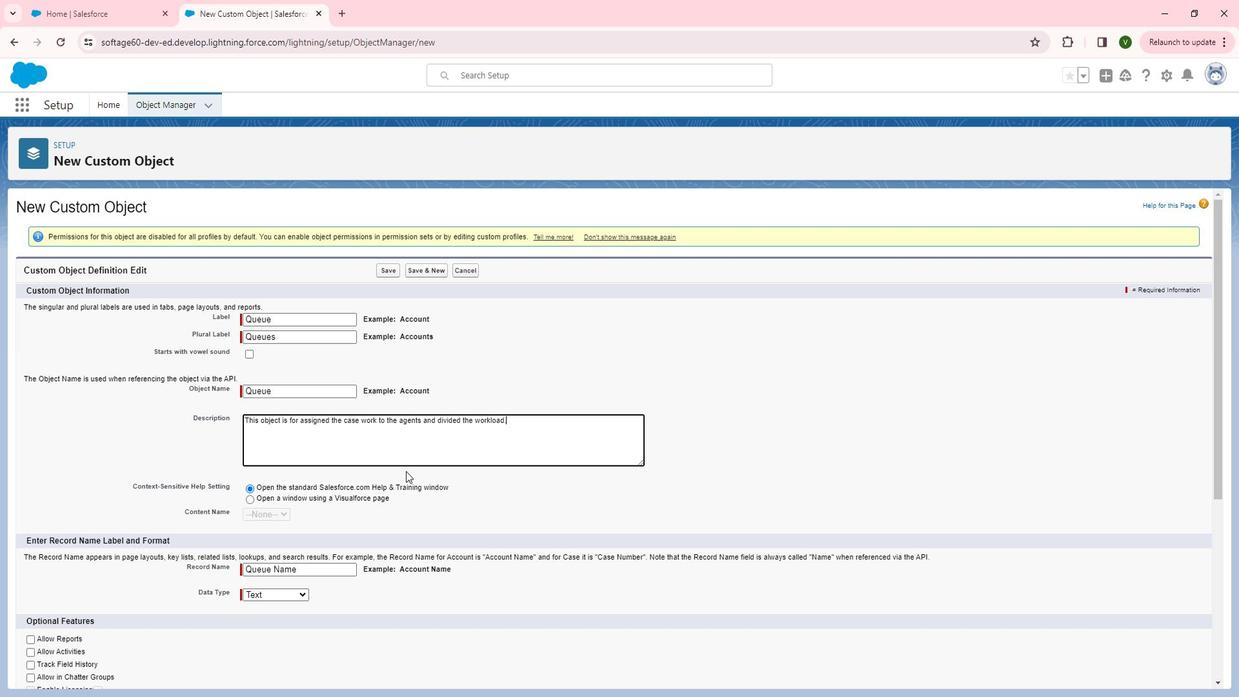 
Action: Mouse moved to (415, 464)
Screenshot: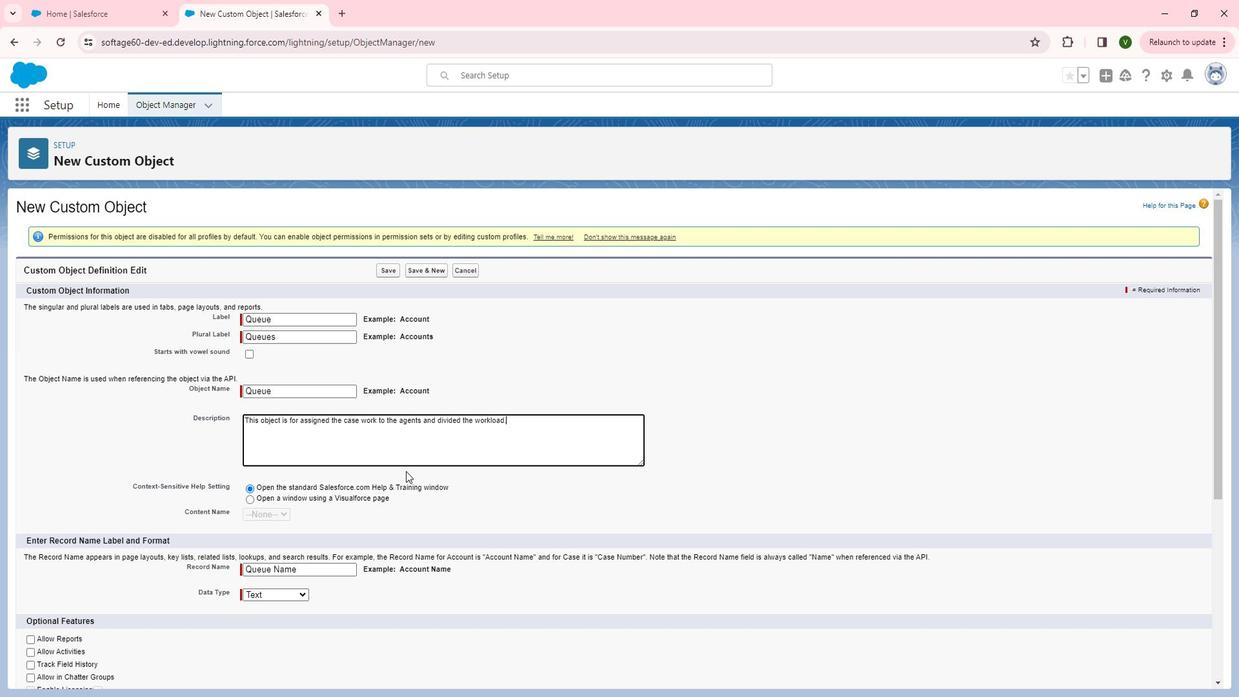 
Action: Mouse scrolled (415, 464) with delta (0, 0)
Screenshot: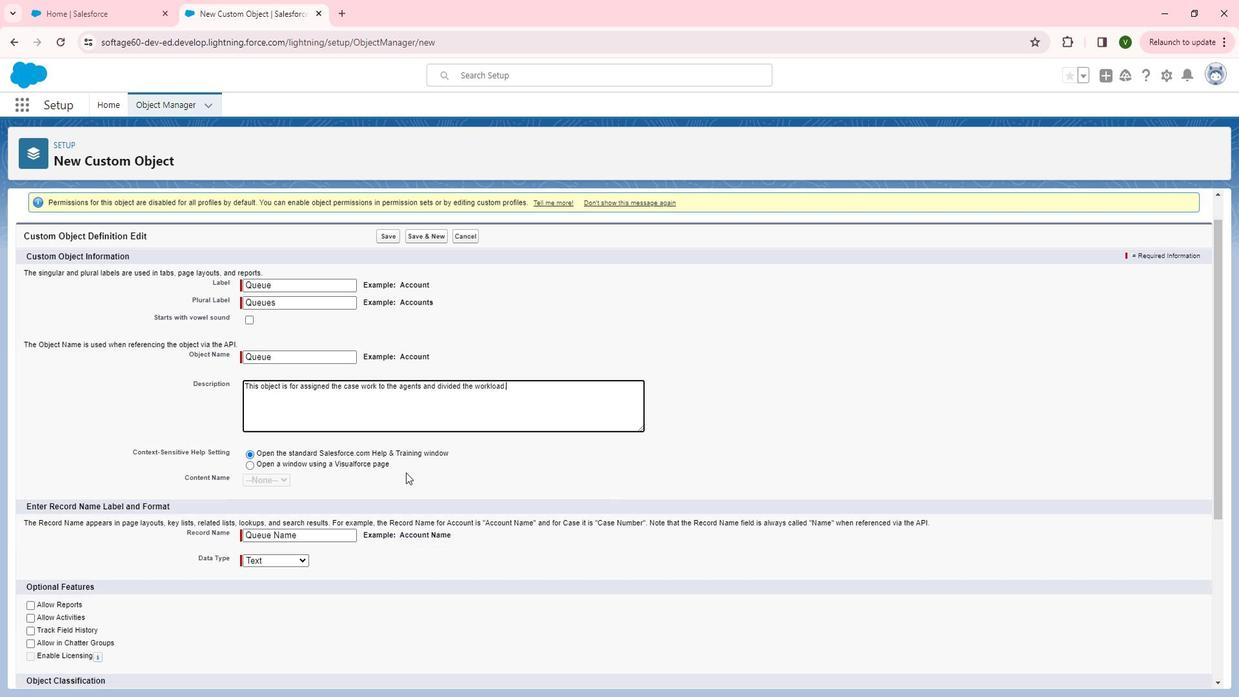 
Action: Mouse moved to (327, 428)
Screenshot: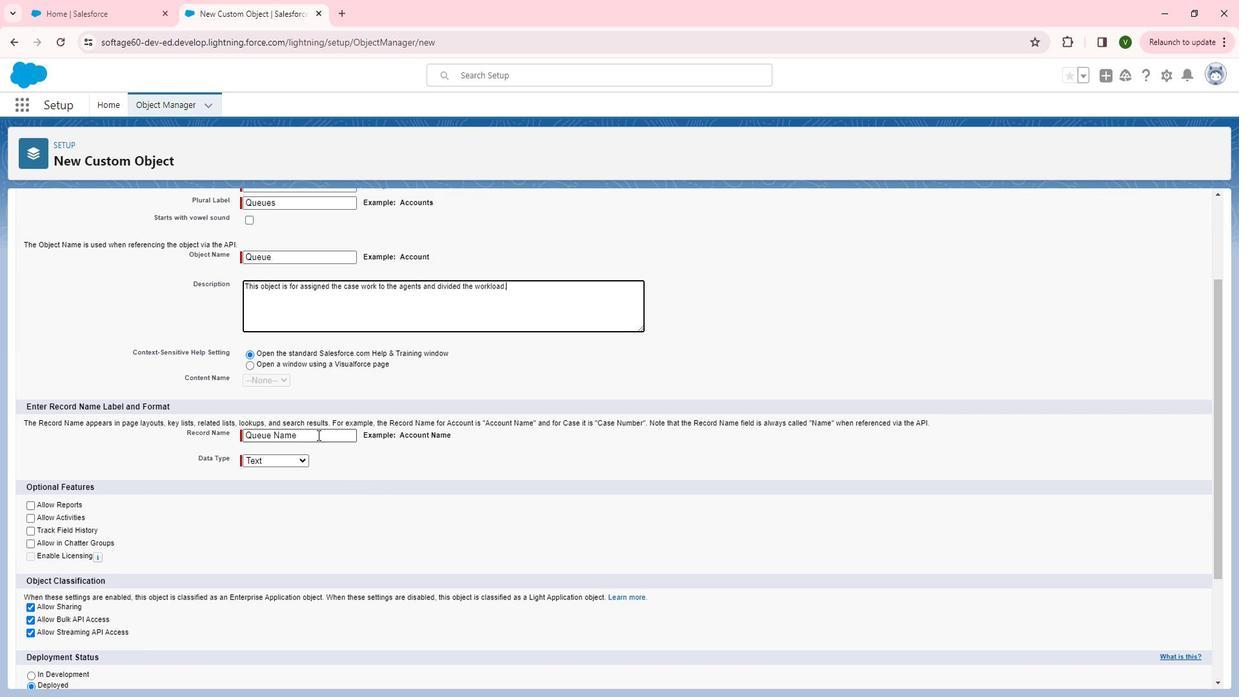 
Action: Mouse pressed left at (327, 428)
Screenshot: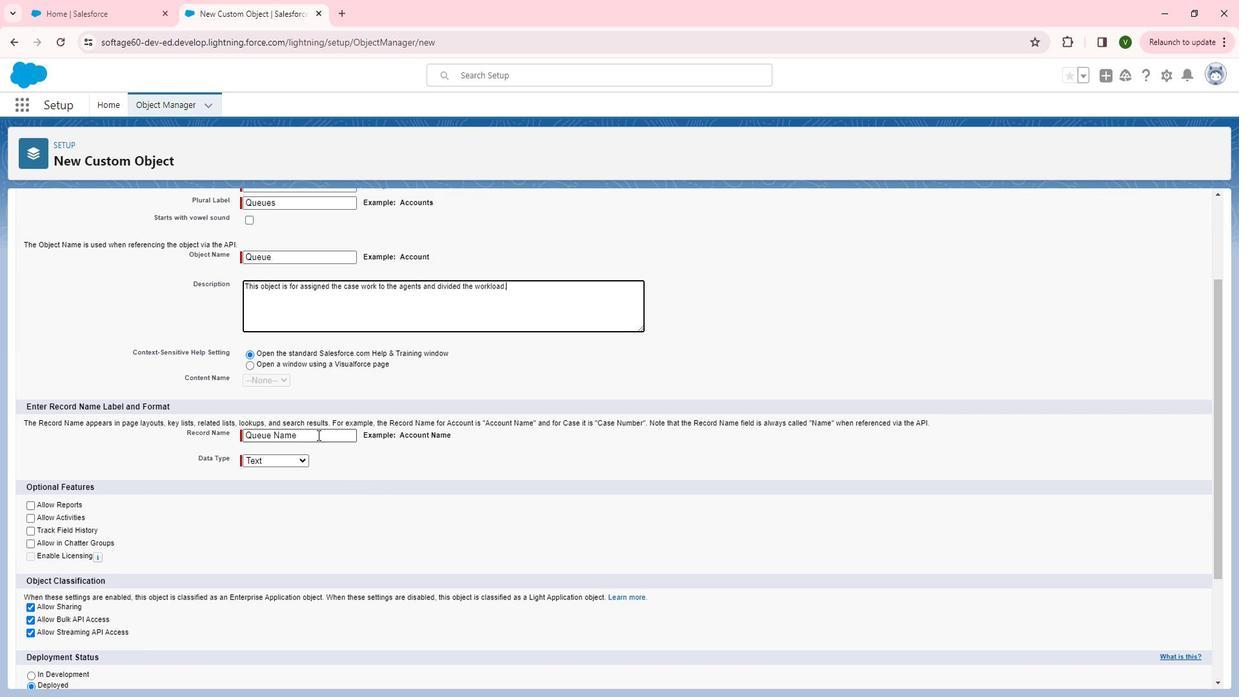 
Action: Mouse moved to (330, 426)
Screenshot: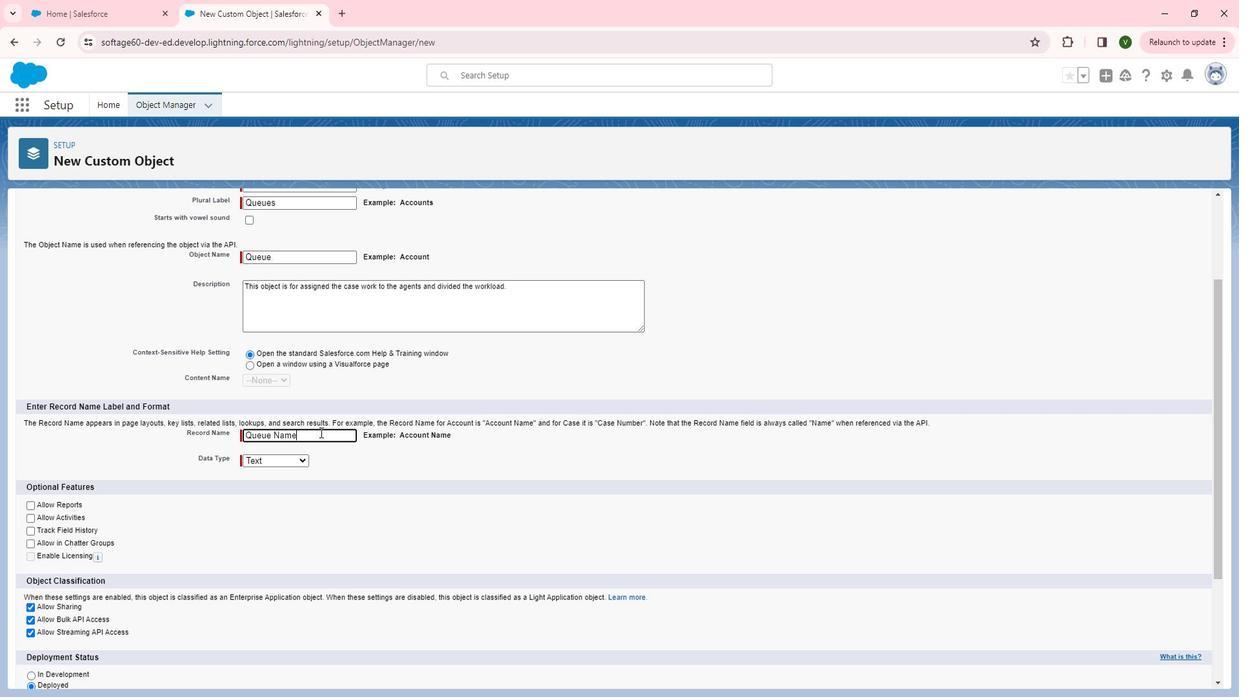 
Action: Key pressed <Key.backspace><Key.backspace><Key.backspace><Key.backspace><Key.shift>I<Key.shift>D
Screenshot: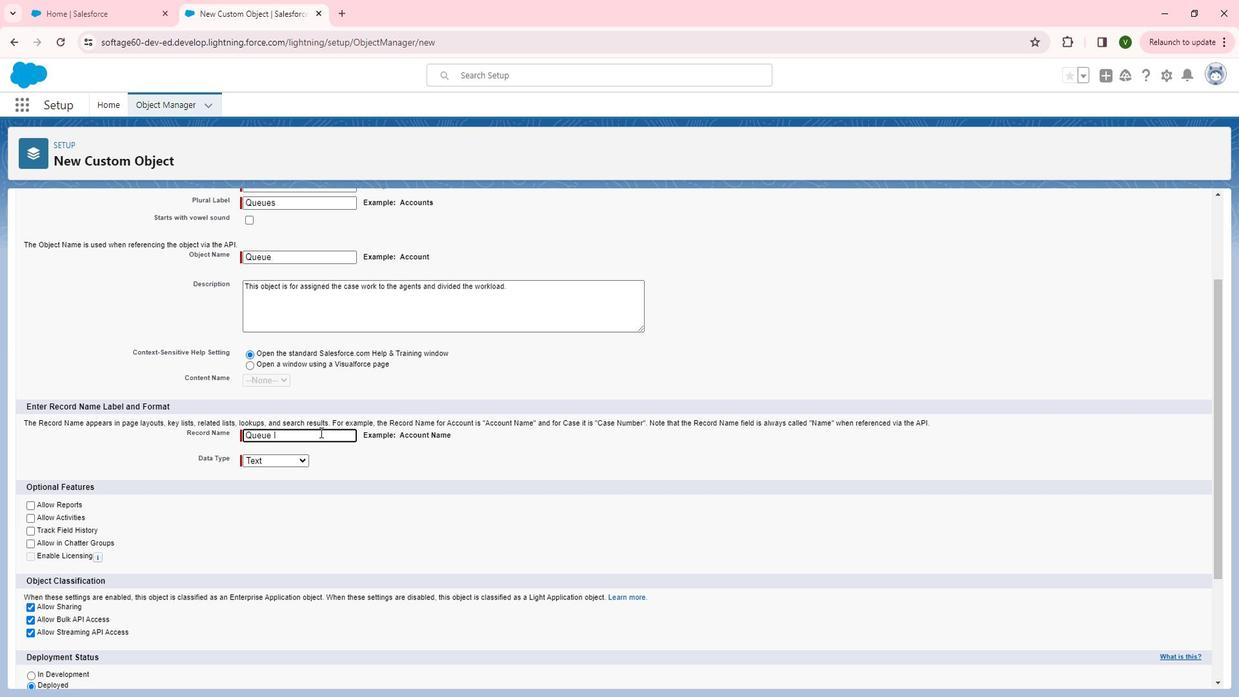 
Action: Mouse moved to (306, 450)
Screenshot: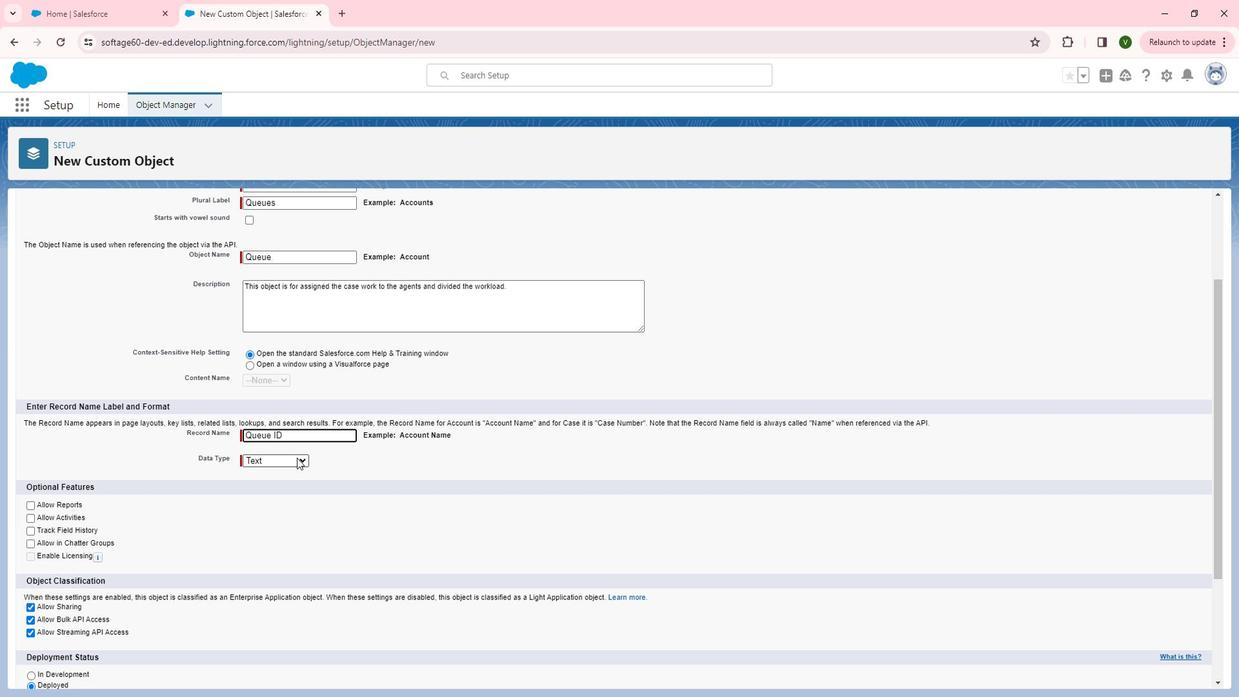 
Action: Mouse pressed left at (306, 450)
Screenshot: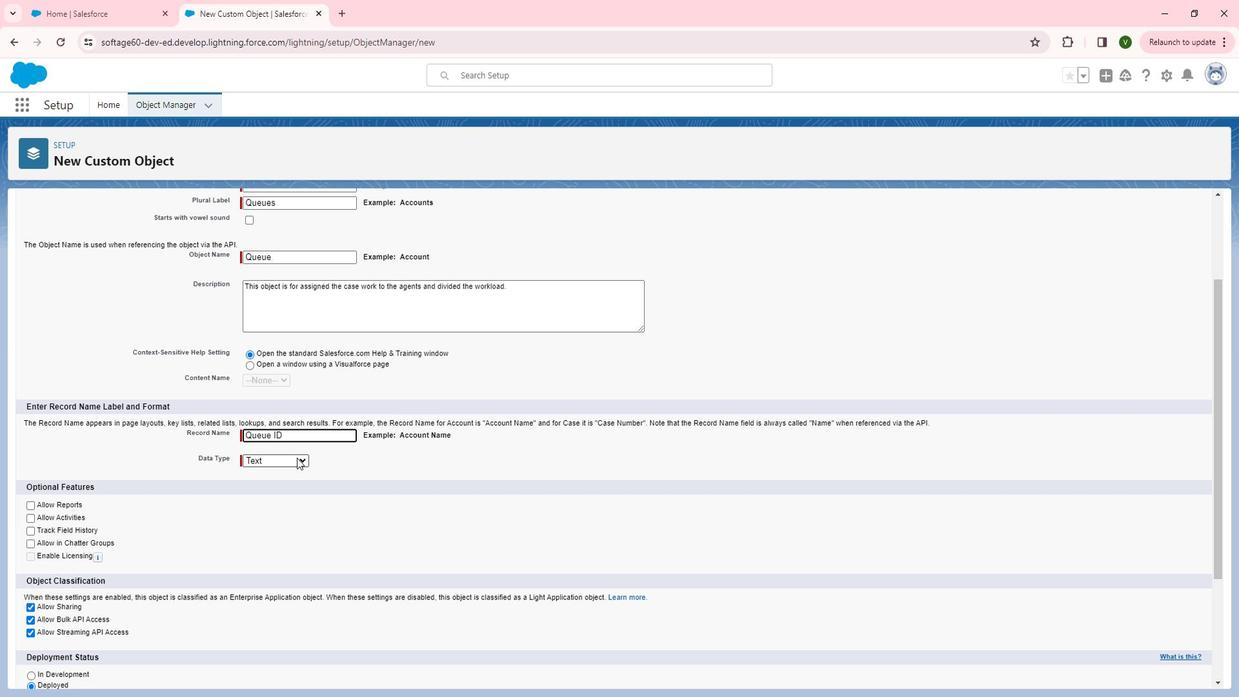 
Action: Mouse moved to (297, 475)
Screenshot: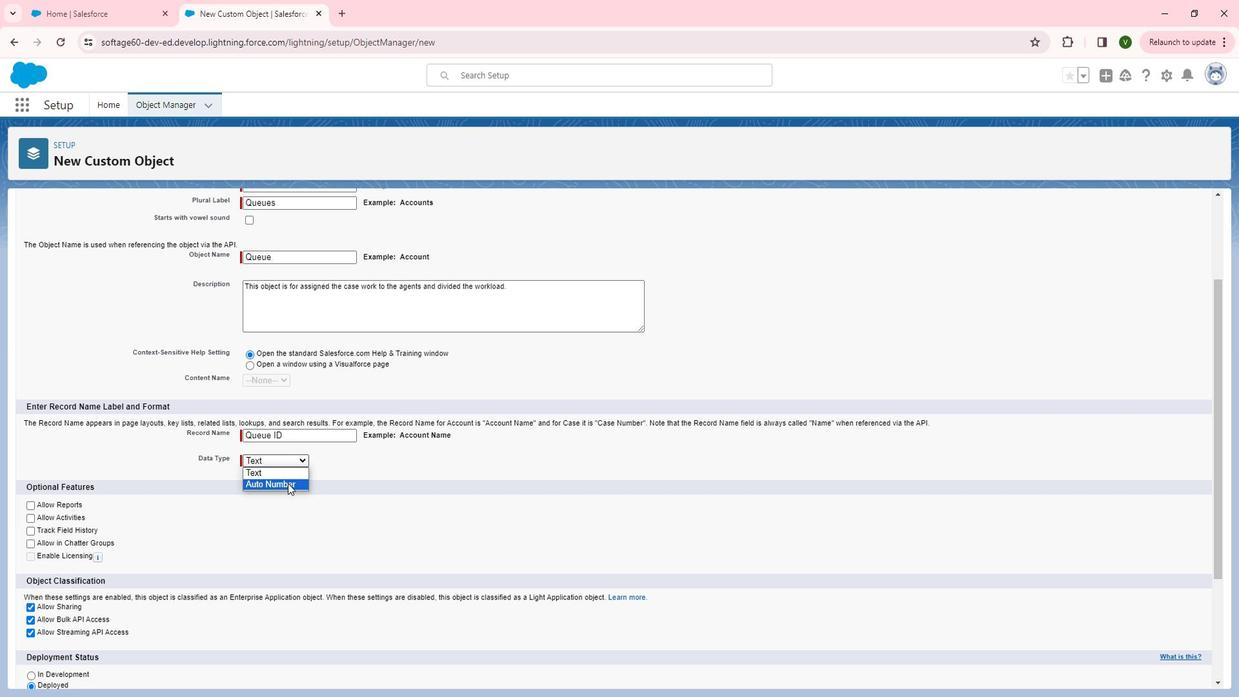 
Action: Mouse pressed left at (297, 475)
Screenshot: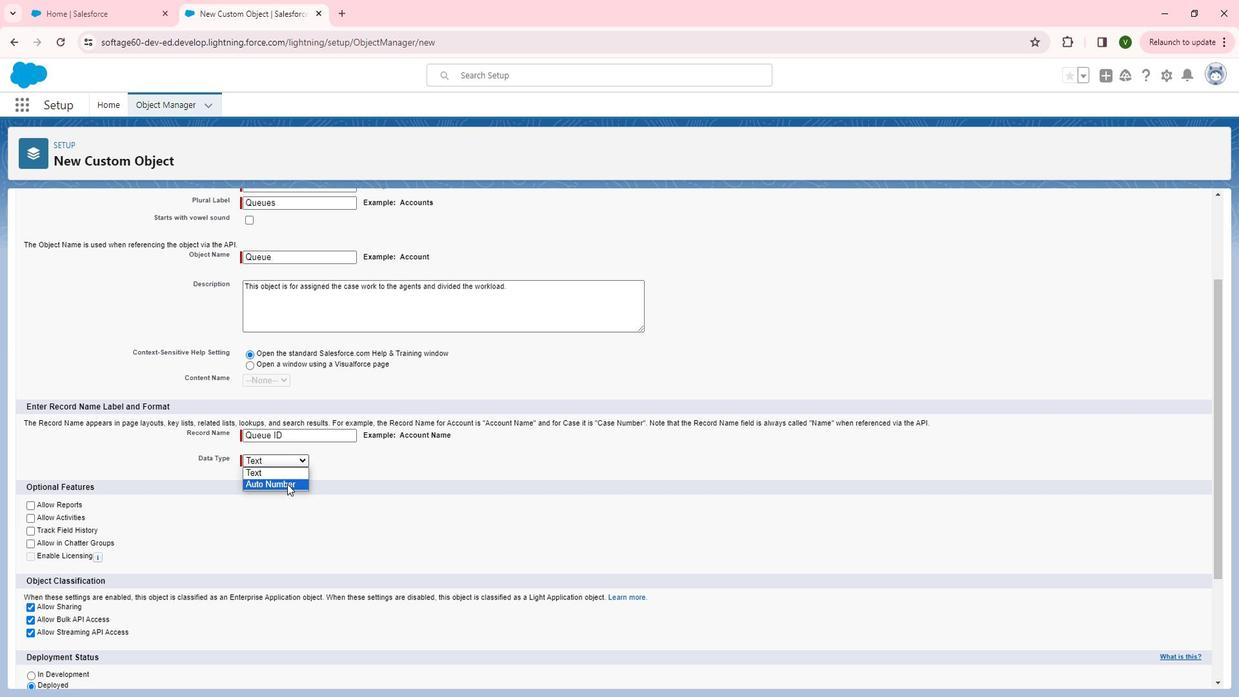 
Action: Mouse moved to (295, 470)
Screenshot: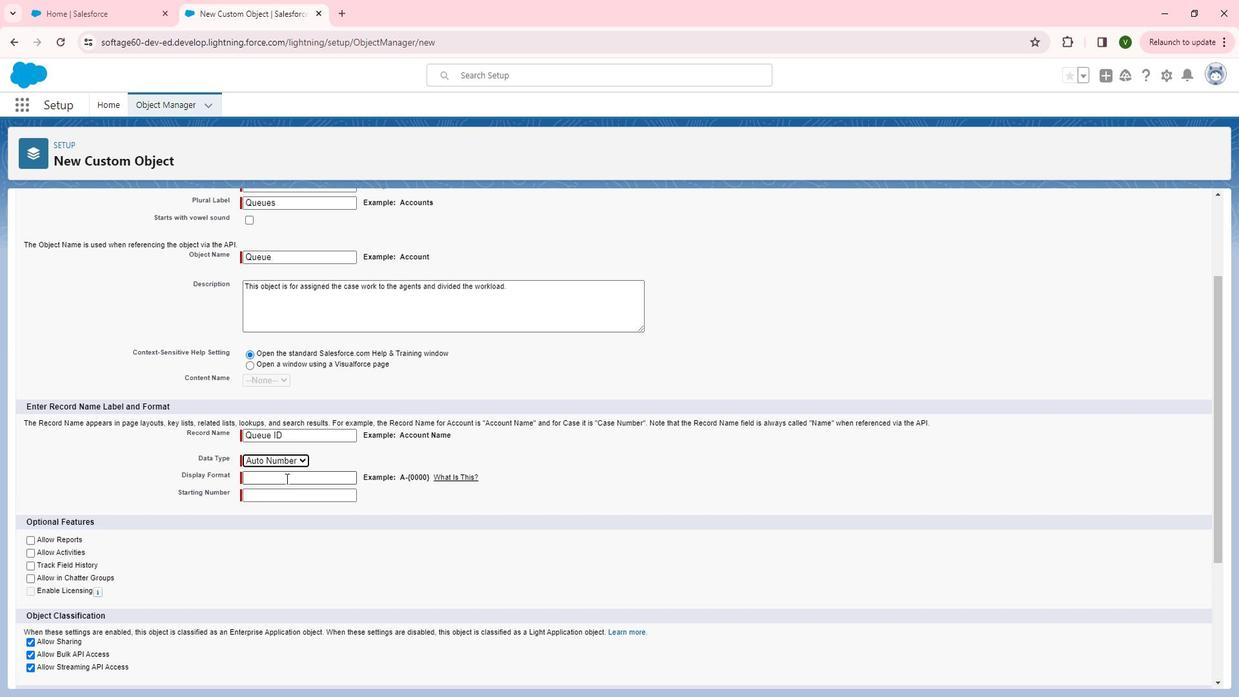 
Action: Mouse pressed left at (295, 470)
Screenshot: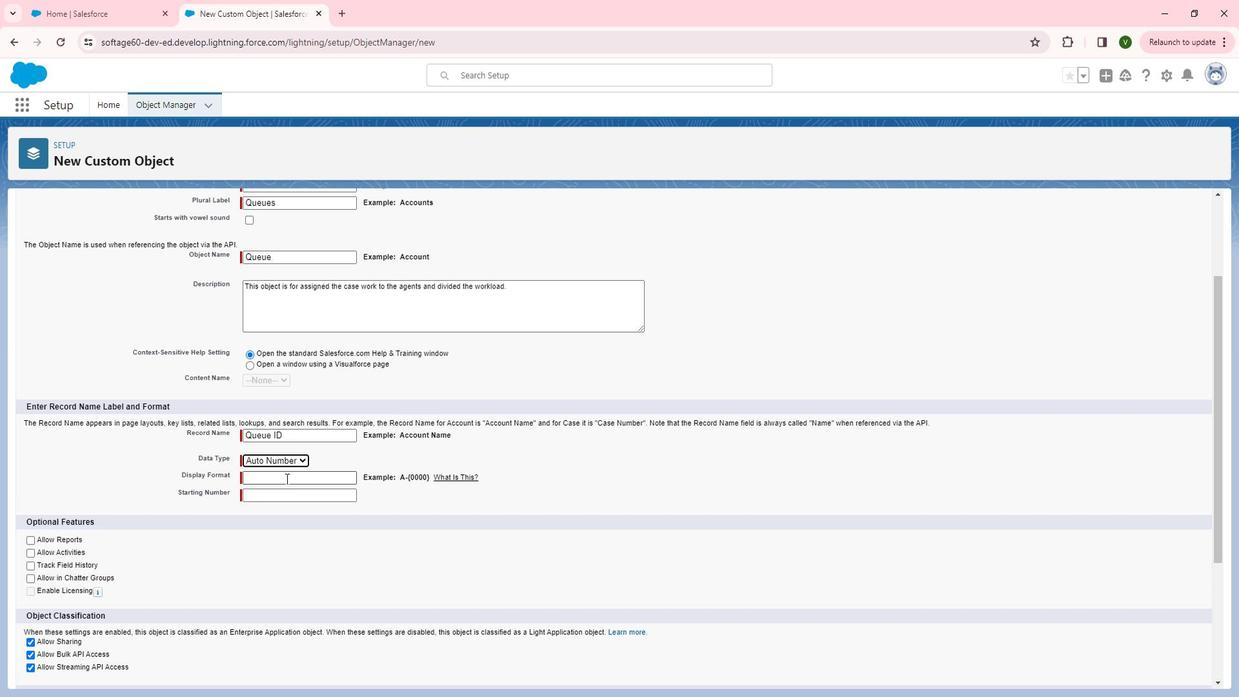 
Action: Mouse moved to (298, 469)
Screenshot: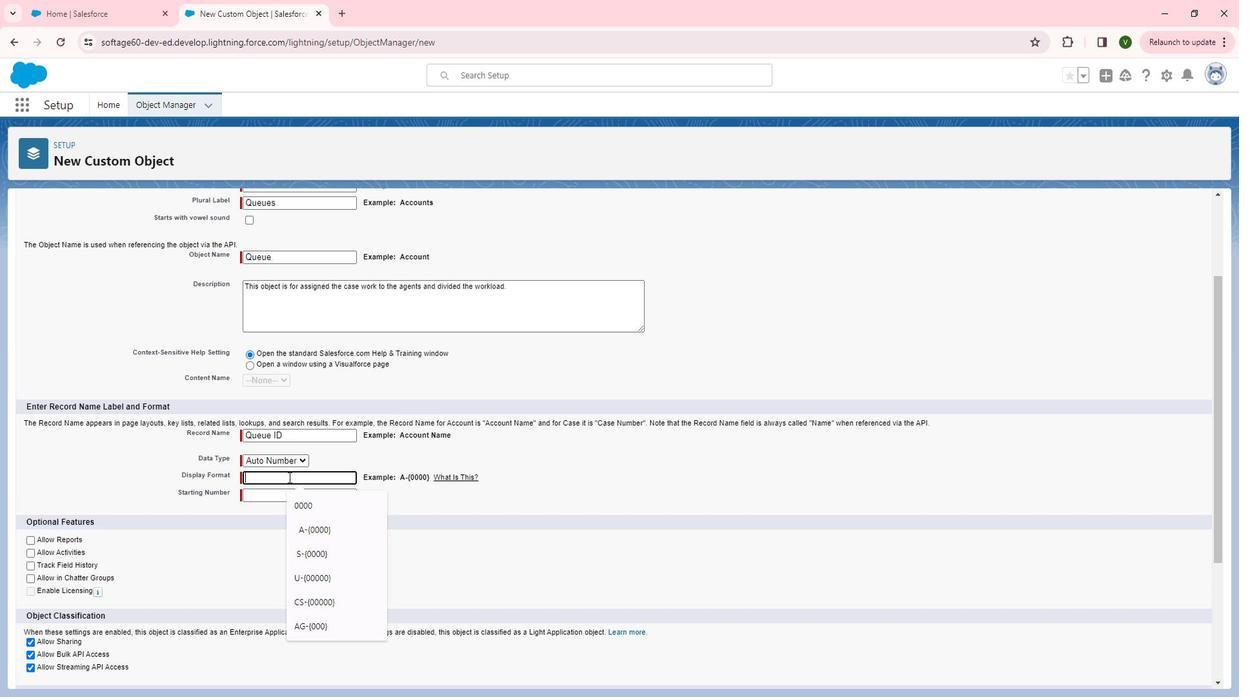 
Action: Key pressed <Key.shift><Key.shift><Key.shift><Key.shift><Key.shift><Key.shift><Key.shift>QA<Key.backspace><Key.shift><Key.shift><Key.shift>U-<Key.shift>{00<Key.shift>}
Screenshot: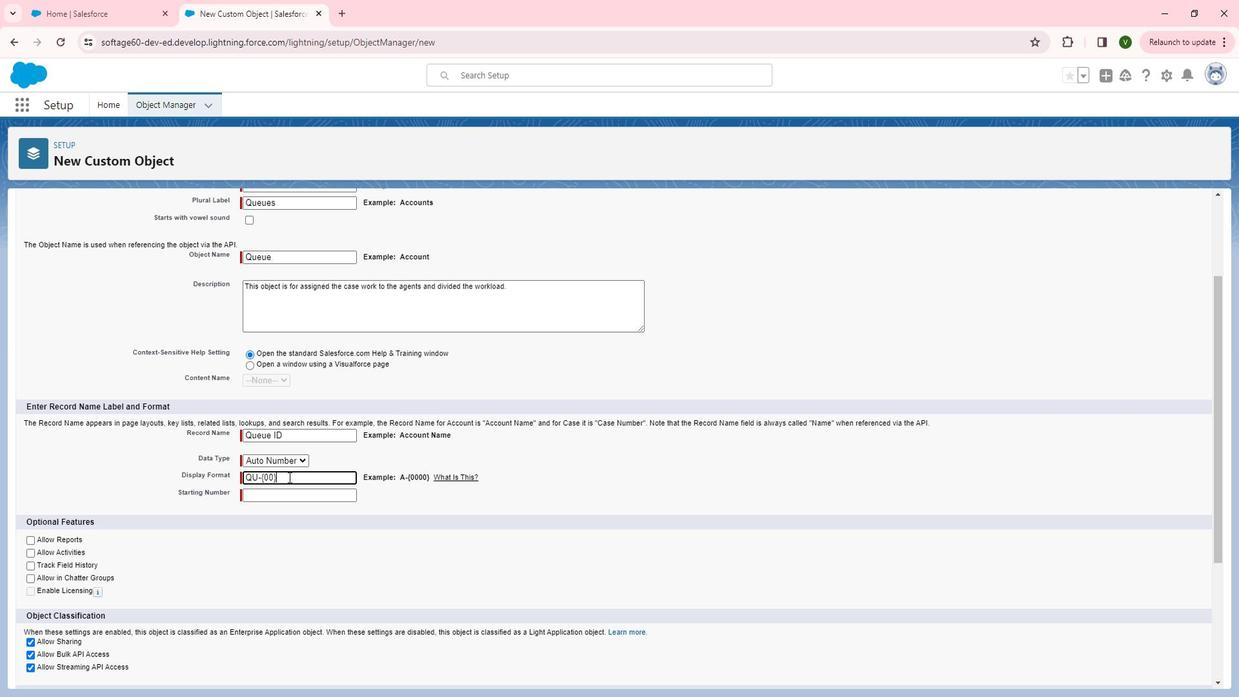 
Action: Mouse moved to (291, 483)
Screenshot: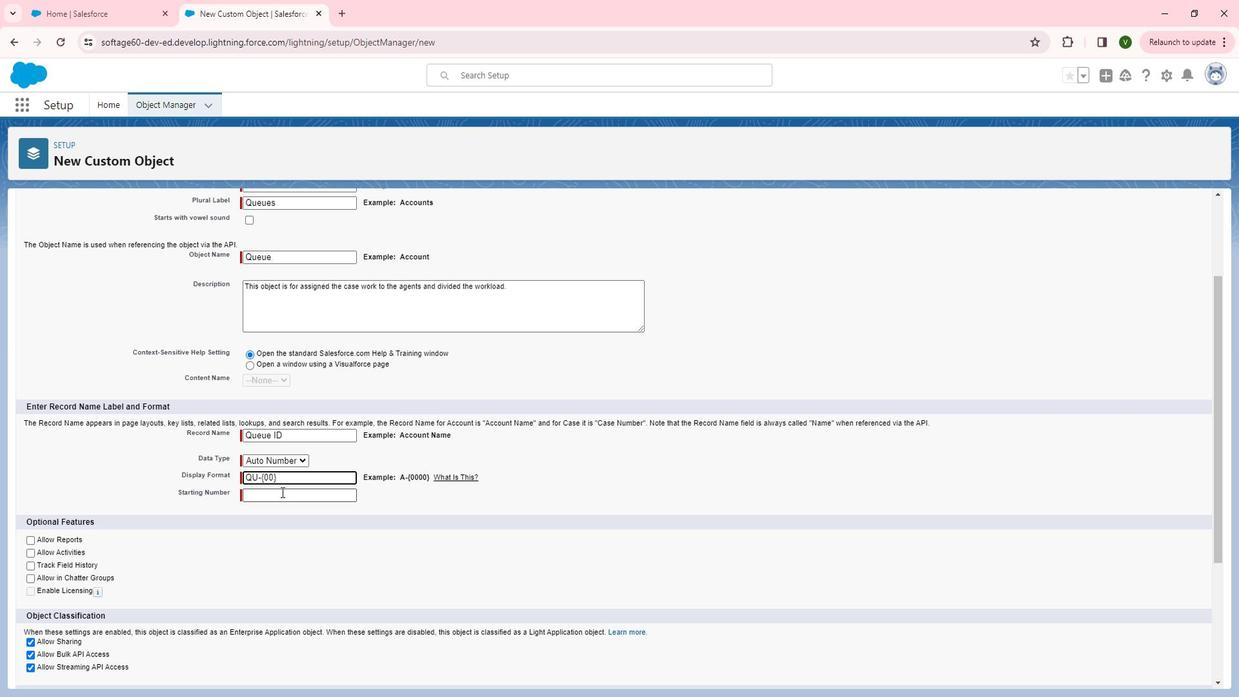 
Action: Mouse pressed left at (291, 483)
Screenshot: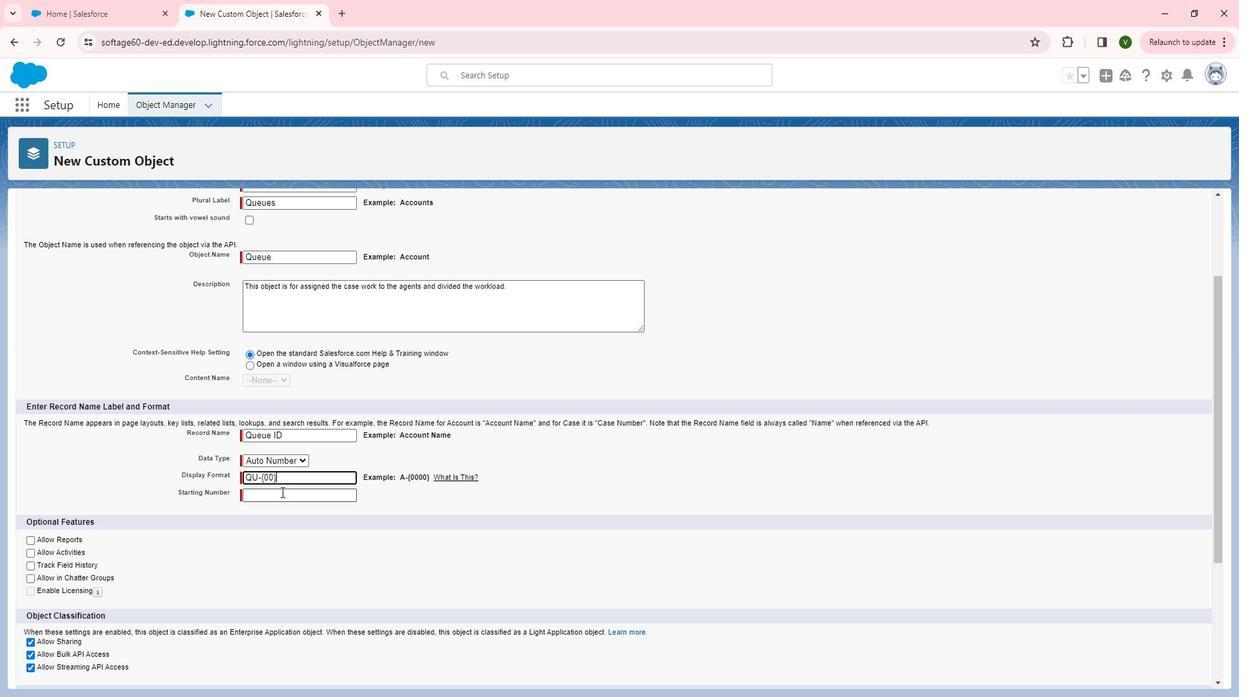 
Action: Key pressed 1
Screenshot: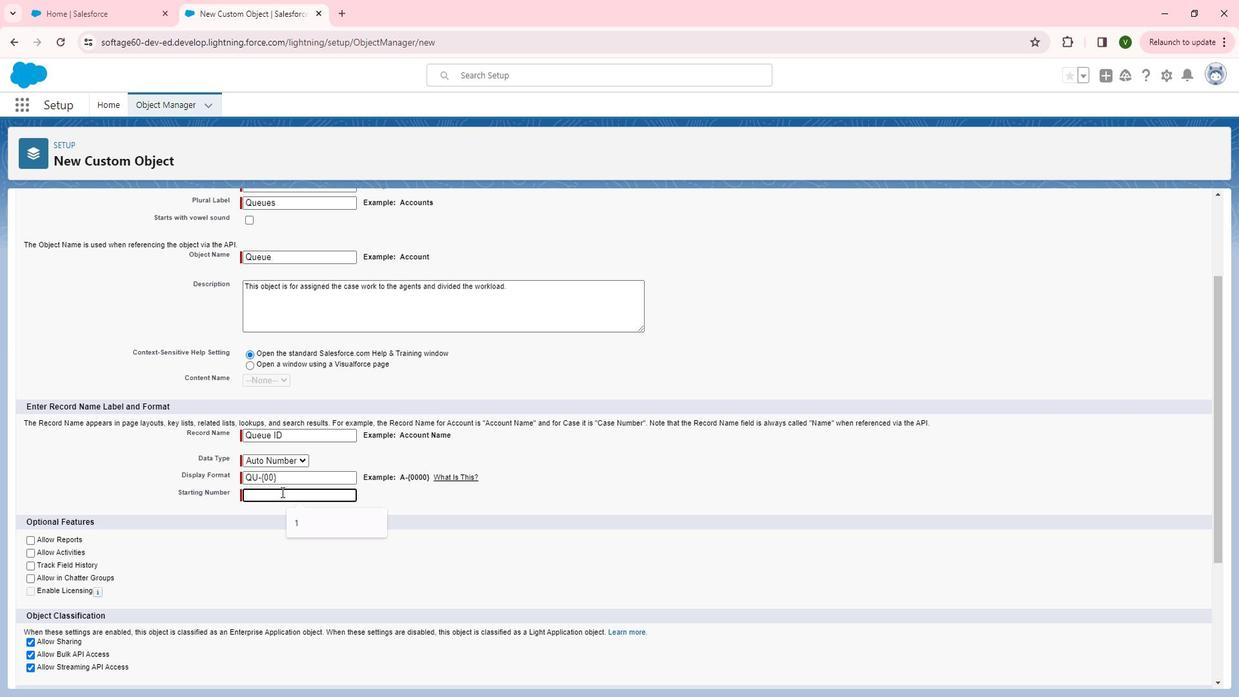 
Action: Mouse moved to (123, 501)
Screenshot: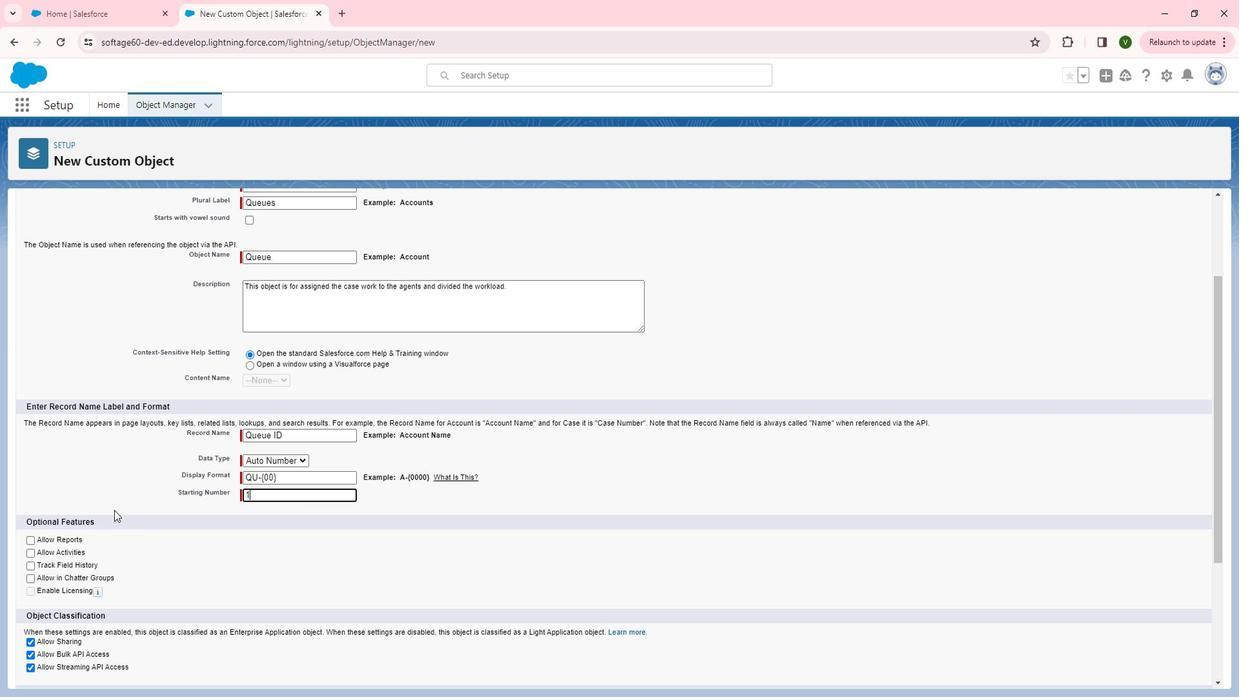 
Action: Mouse pressed left at (123, 501)
Screenshot: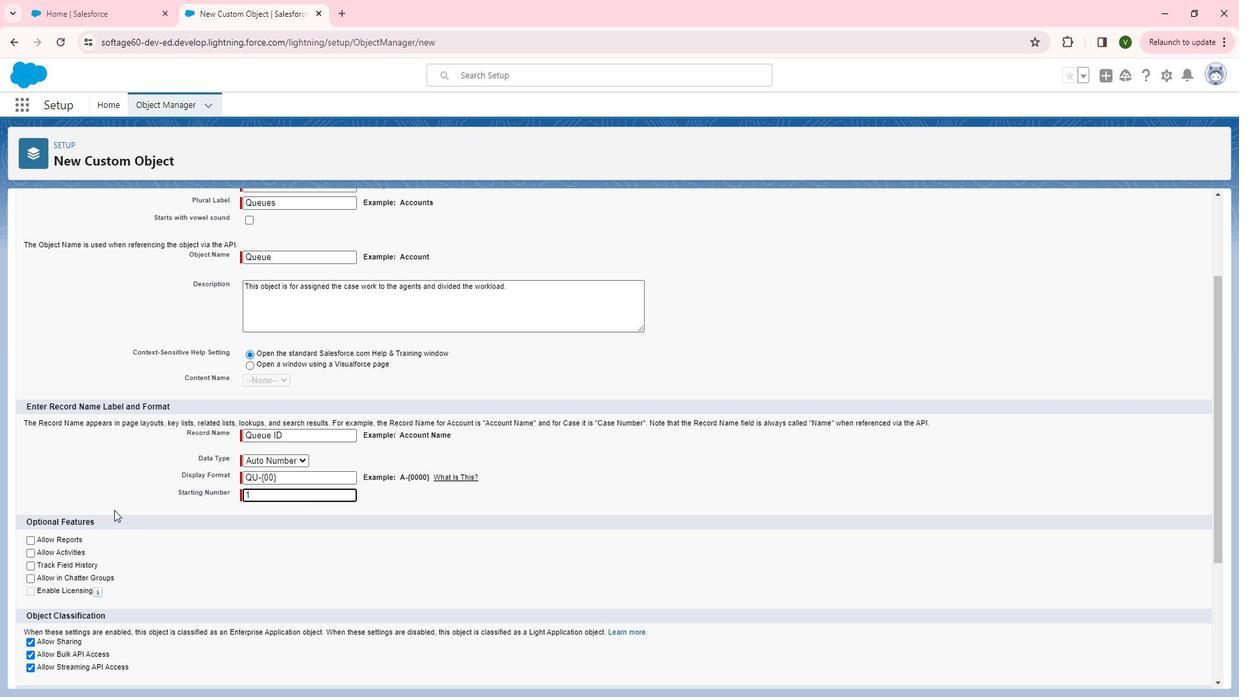 
Action: Mouse moved to (40, 531)
Screenshot: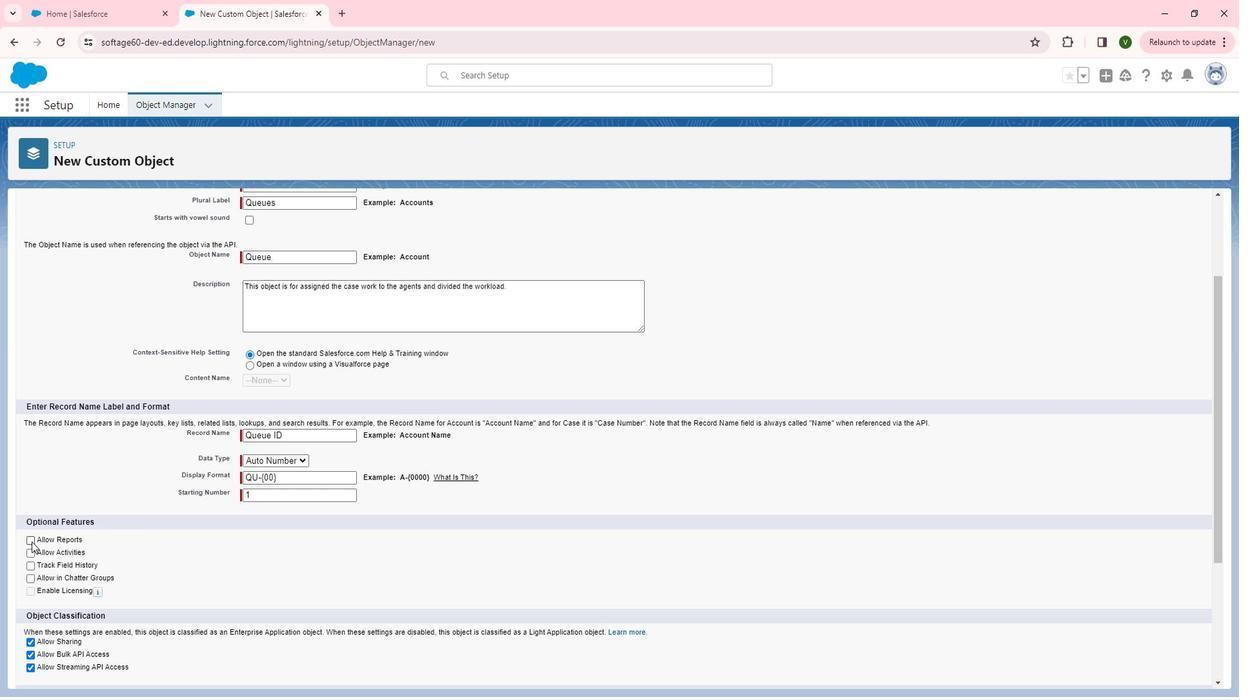 
Action: Mouse pressed left at (40, 531)
Screenshot: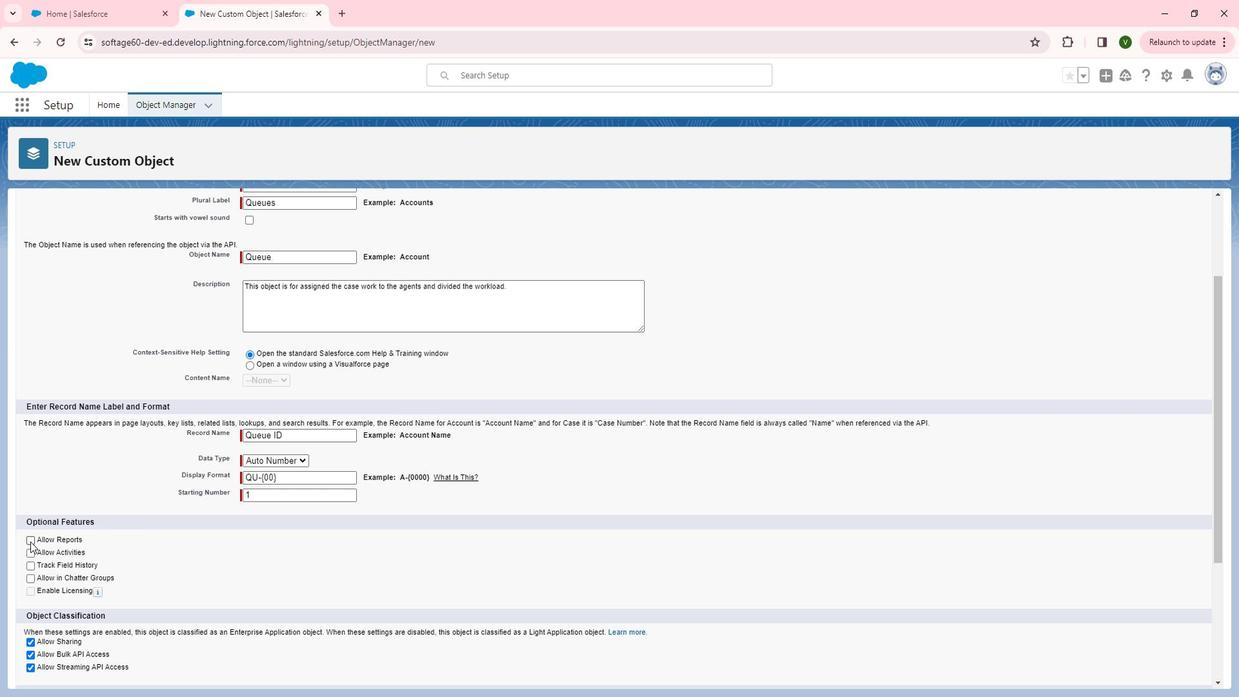 
Action: Mouse moved to (39, 542)
Screenshot: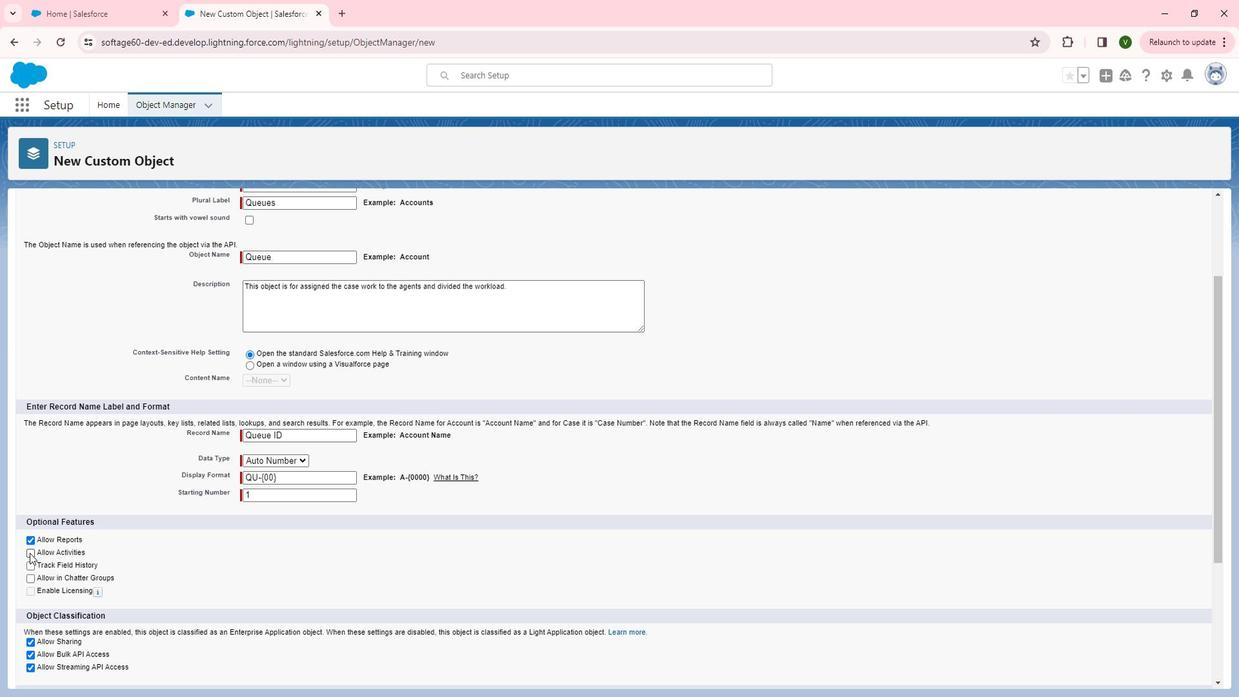 
Action: Mouse pressed left at (39, 542)
Screenshot: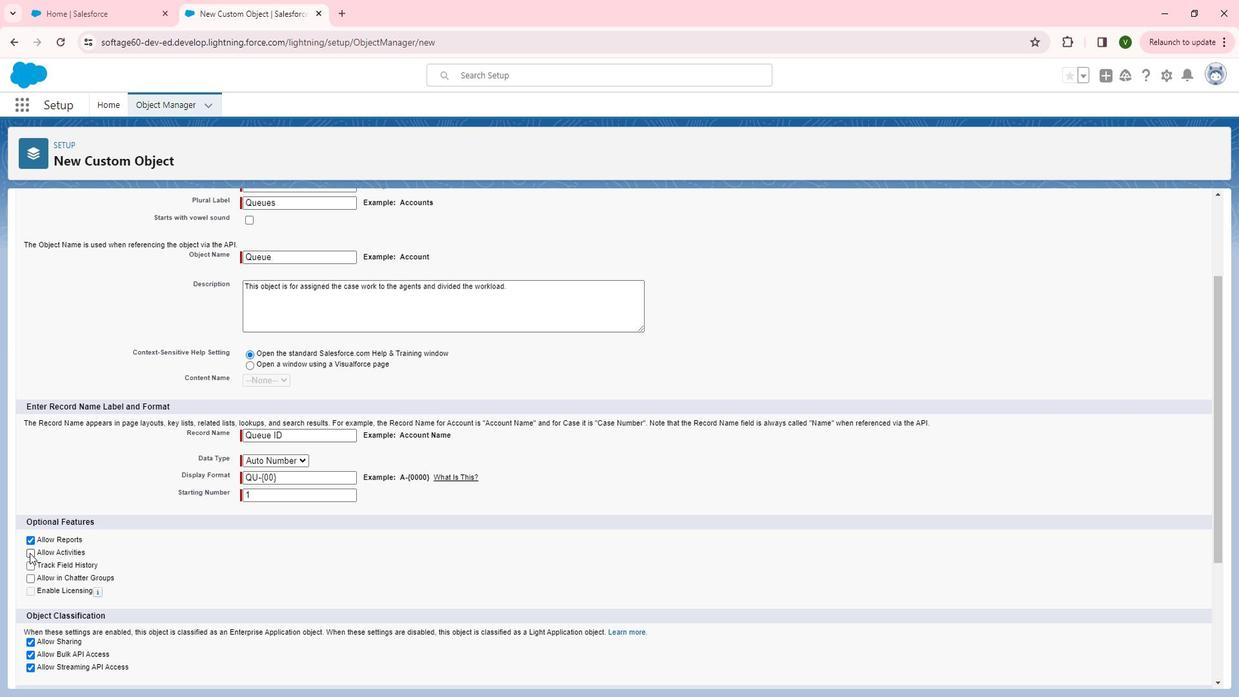 
Action: Mouse moved to (39, 554)
Screenshot: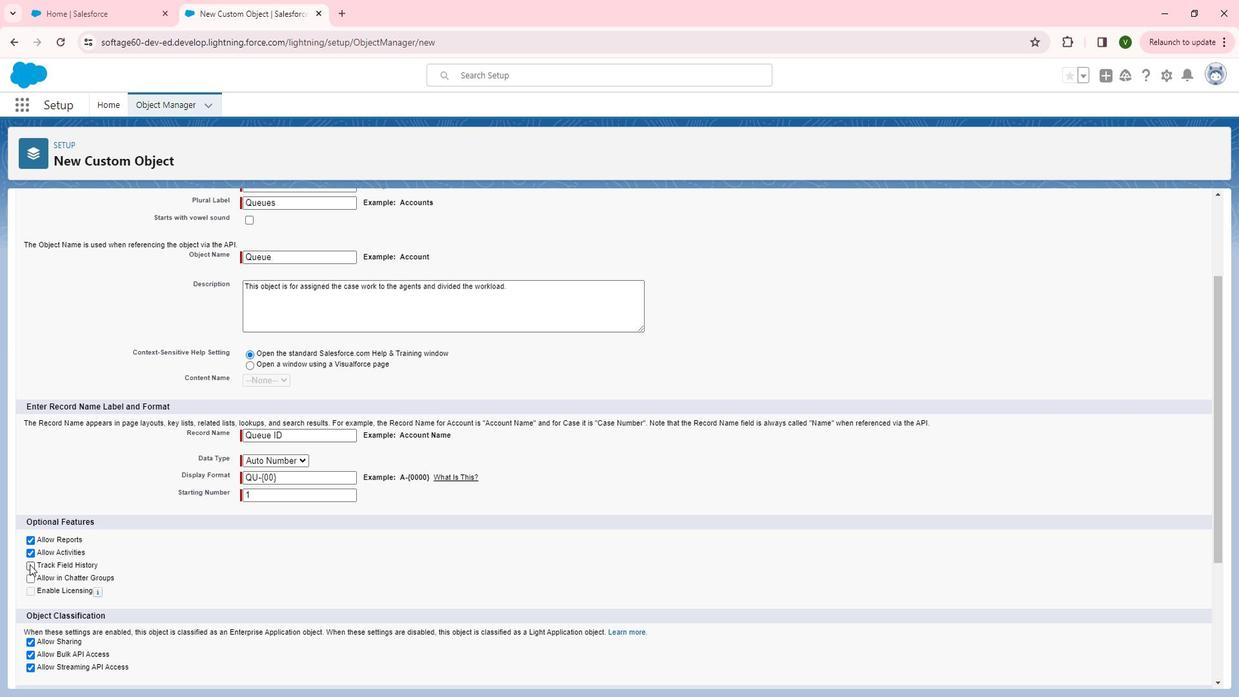 
Action: Mouse pressed left at (39, 554)
Screenshot: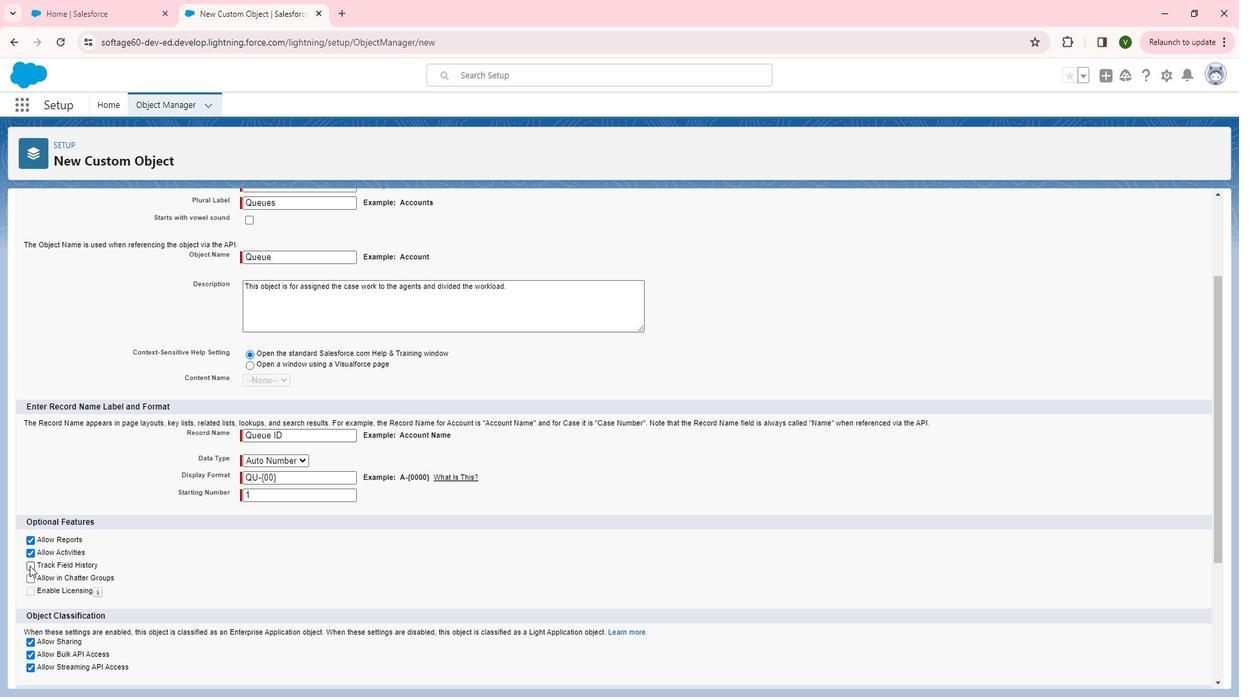 
Action: Mouse moved to (43, 565)
Screenshot: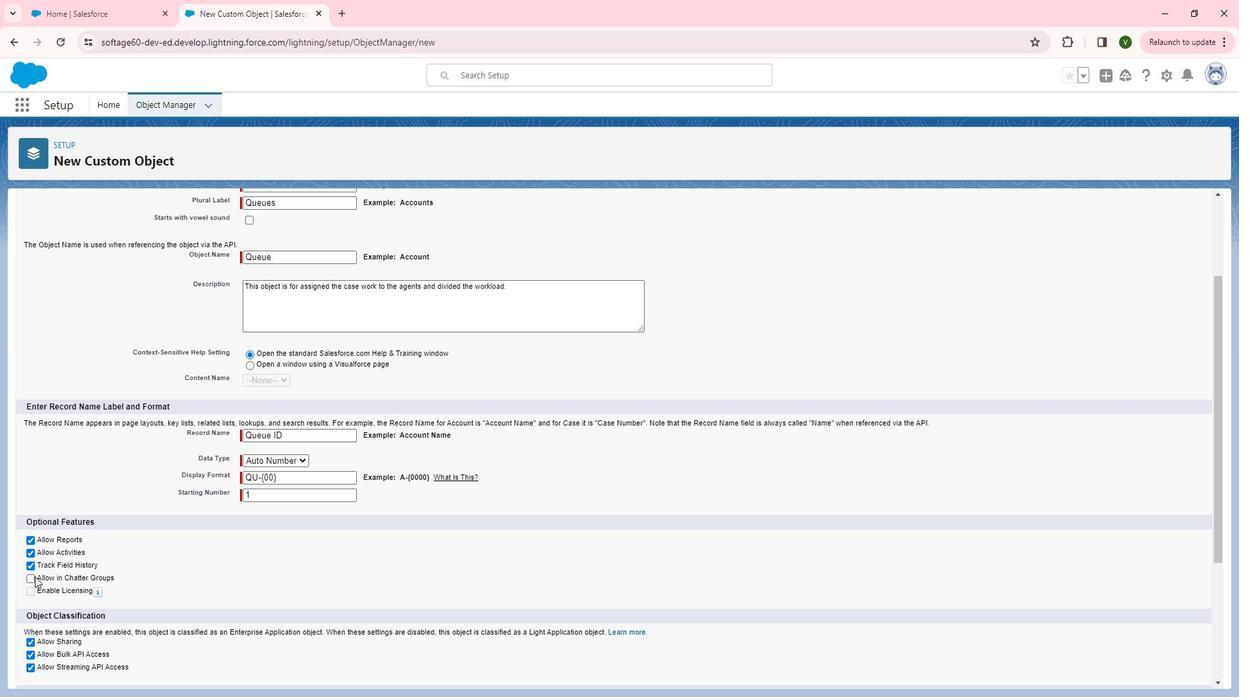 
Action: Mouse pressed left at (43, 565)
Screenshot: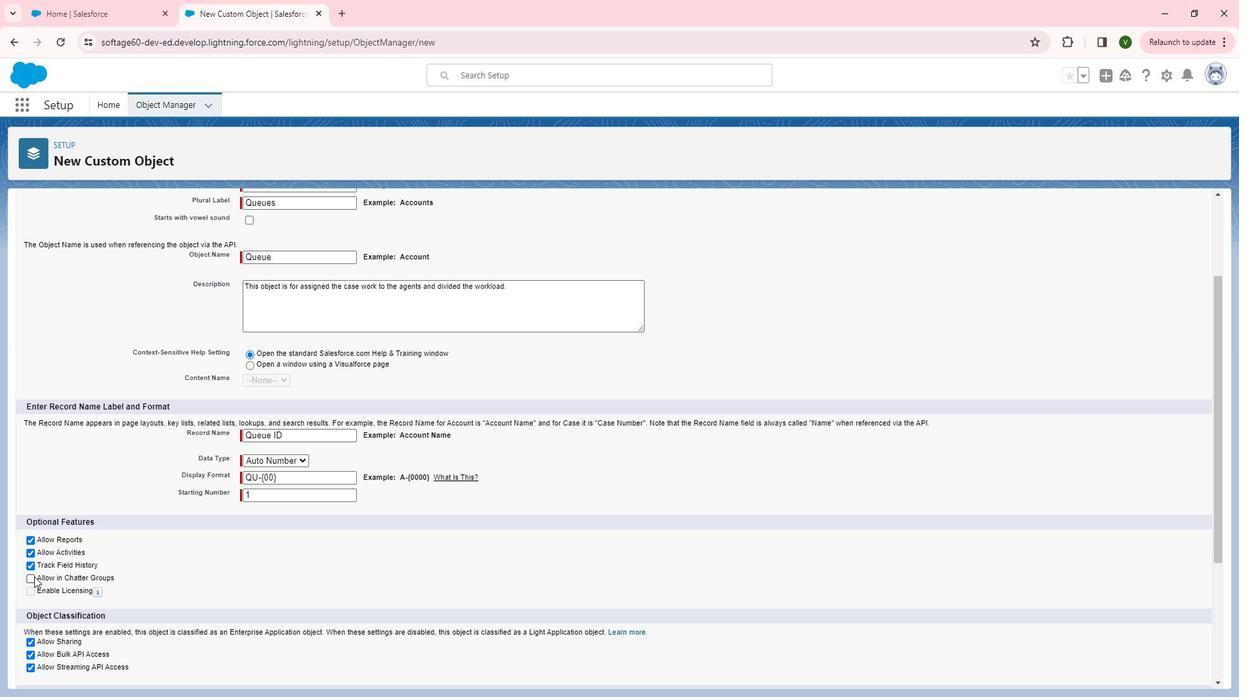 
Action: Mouse moved to (134, 557)
Screenshot: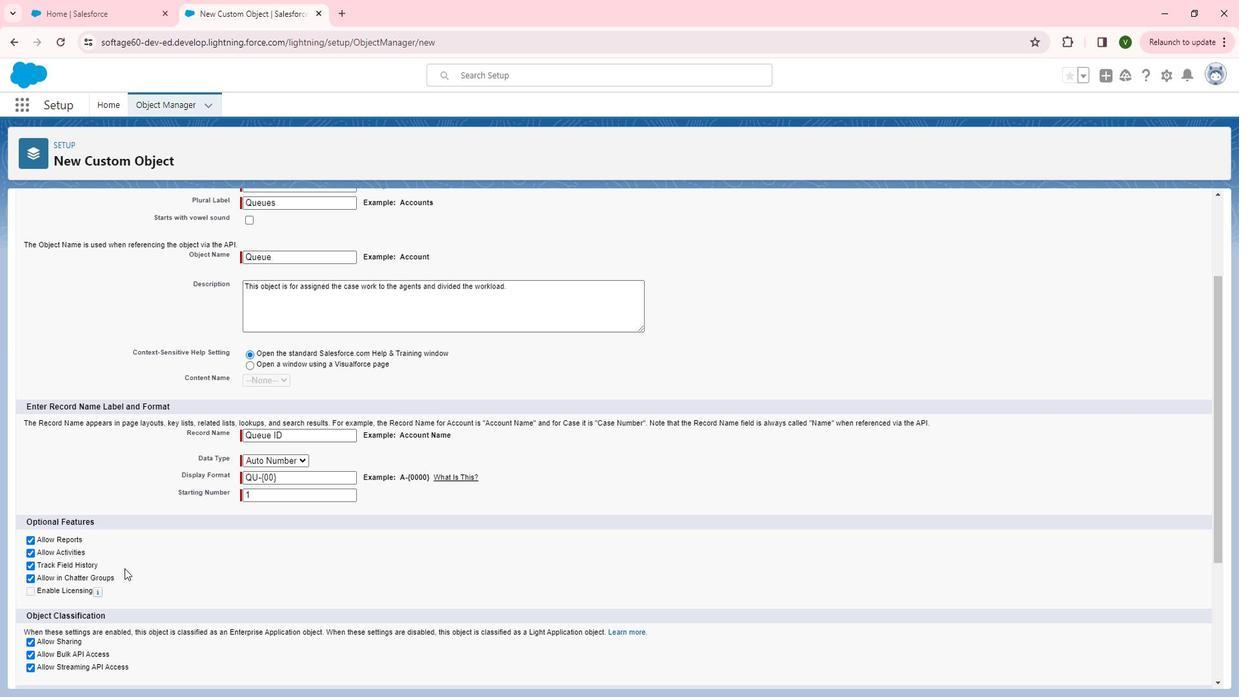 
Action: Mouse scrolled (134, 556) with delta (0, 0)
Screenshot: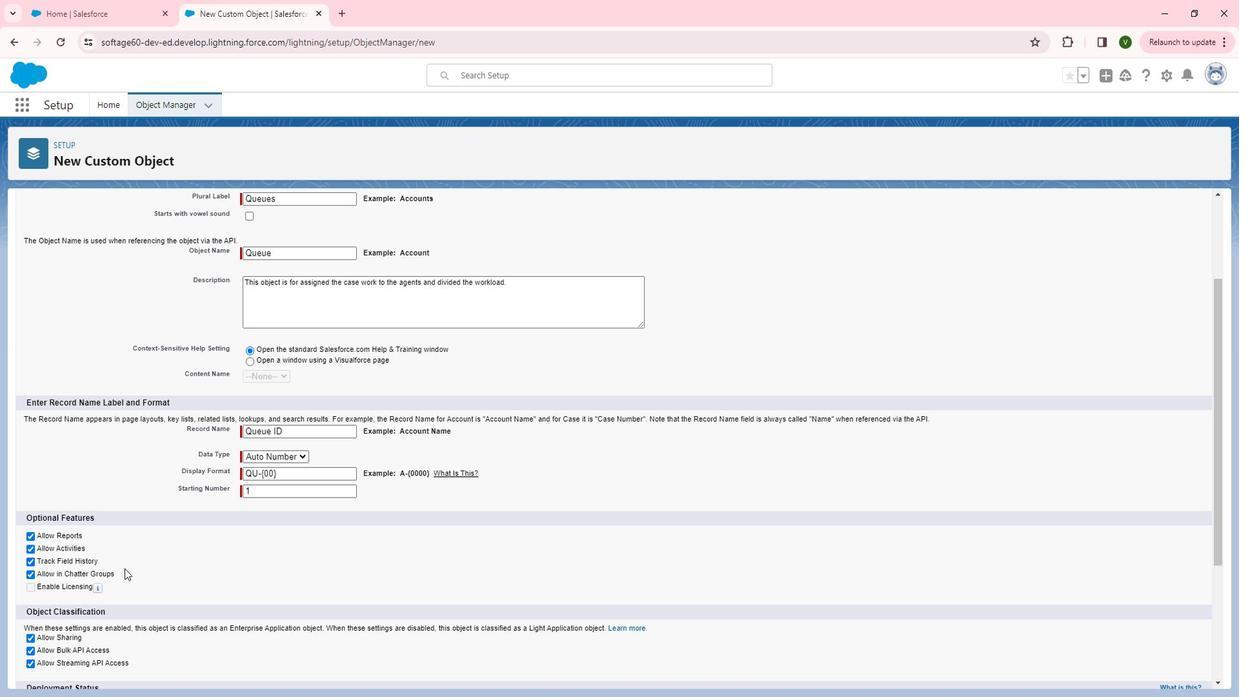
Action: Mouse scrolled (134, 556) with delta (0, 0)
Screenshot: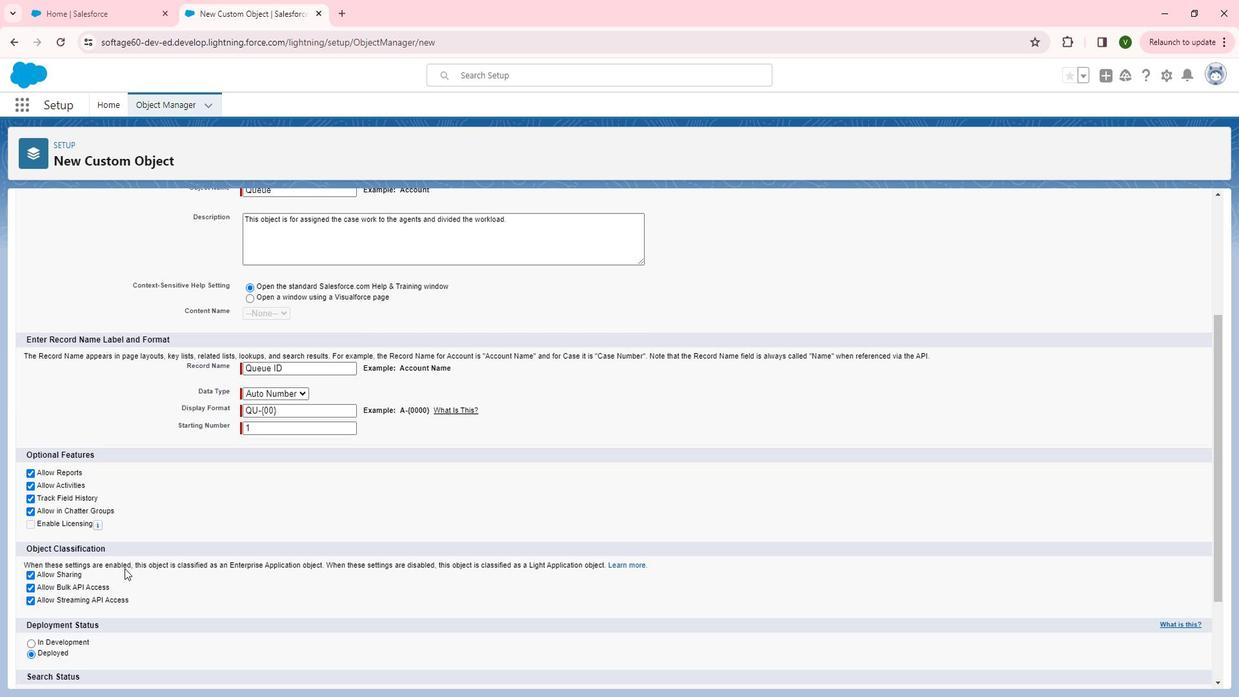
Action: Mouse scrolled (134, 556) with delta (0, 0)
Screenshot: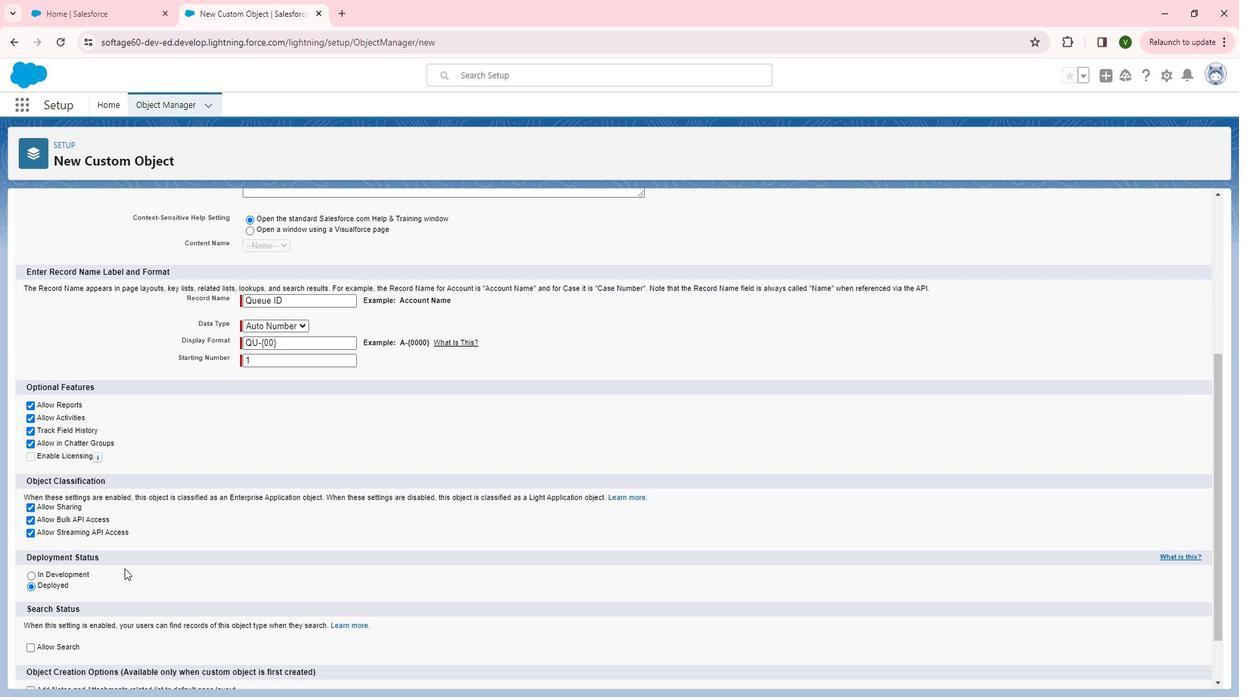 
Action: Mouse moved to (75, 553)
Screenshot: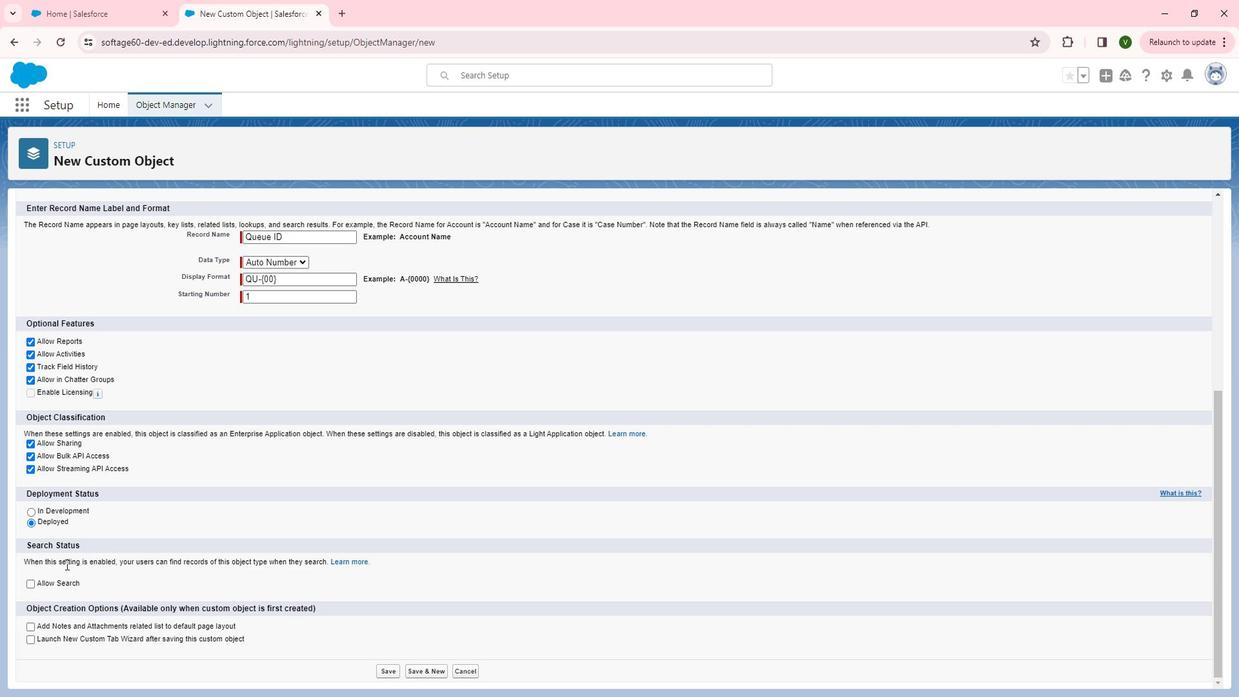 
Action: Mouse scrolled (75, 552) with delta (0, 0)
Screenshot: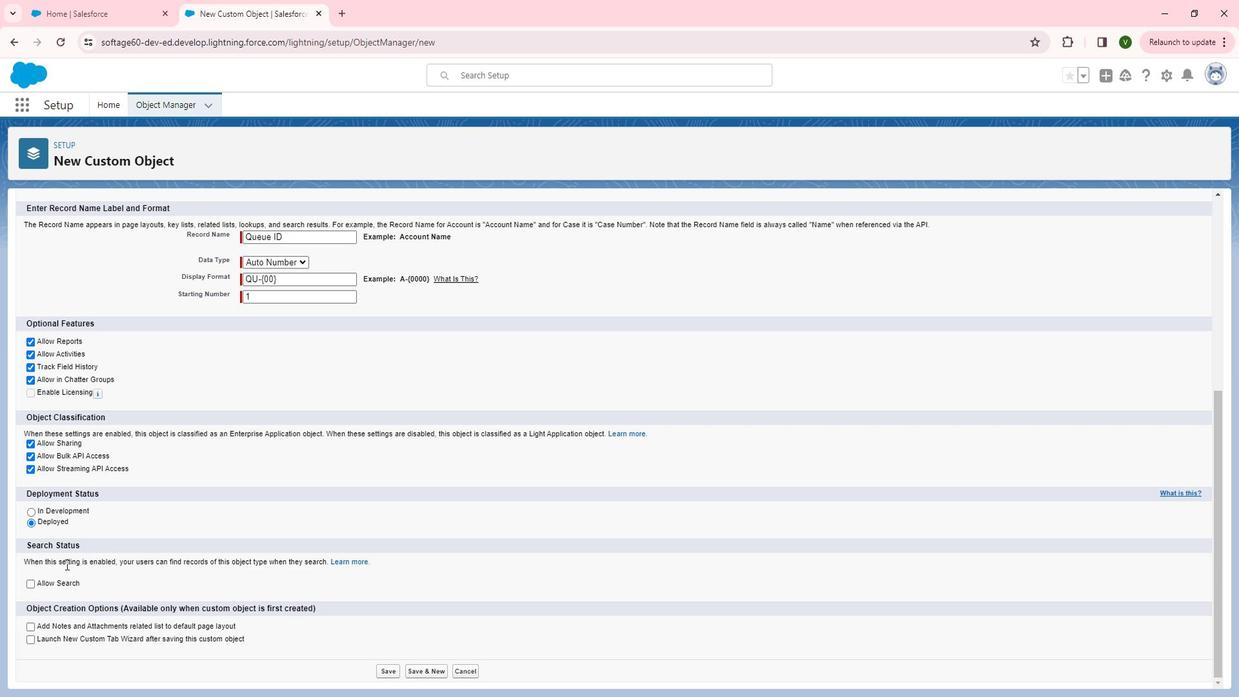 
Action: Mouse moved to (41, 571)
Screenshot: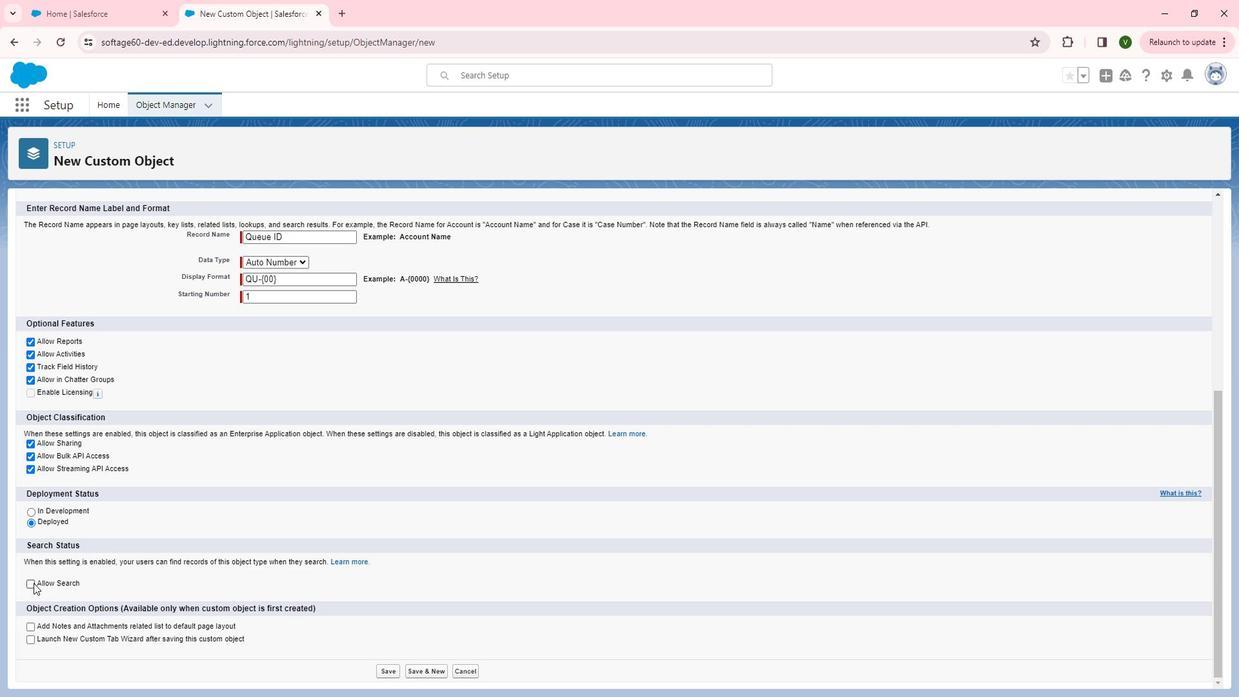 
Action: Mouse pressed left at (41, 571)
Screenshot: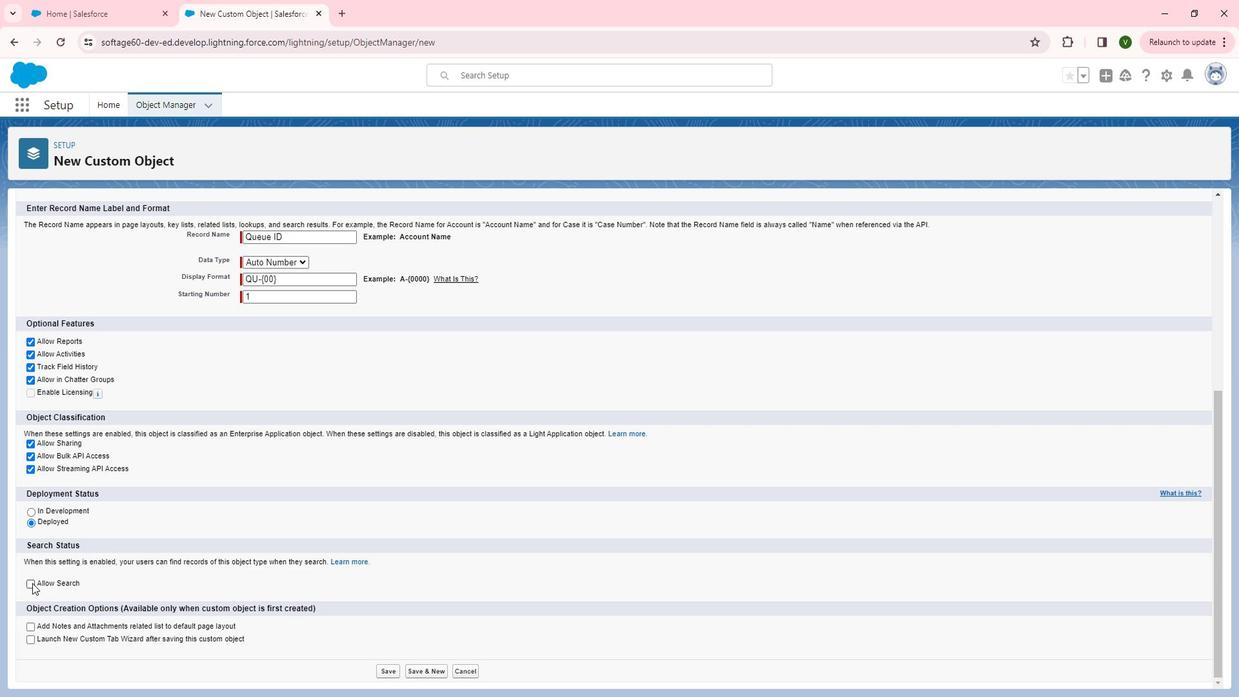 
Action: Mouse moved to (42, 611)
Screenshot: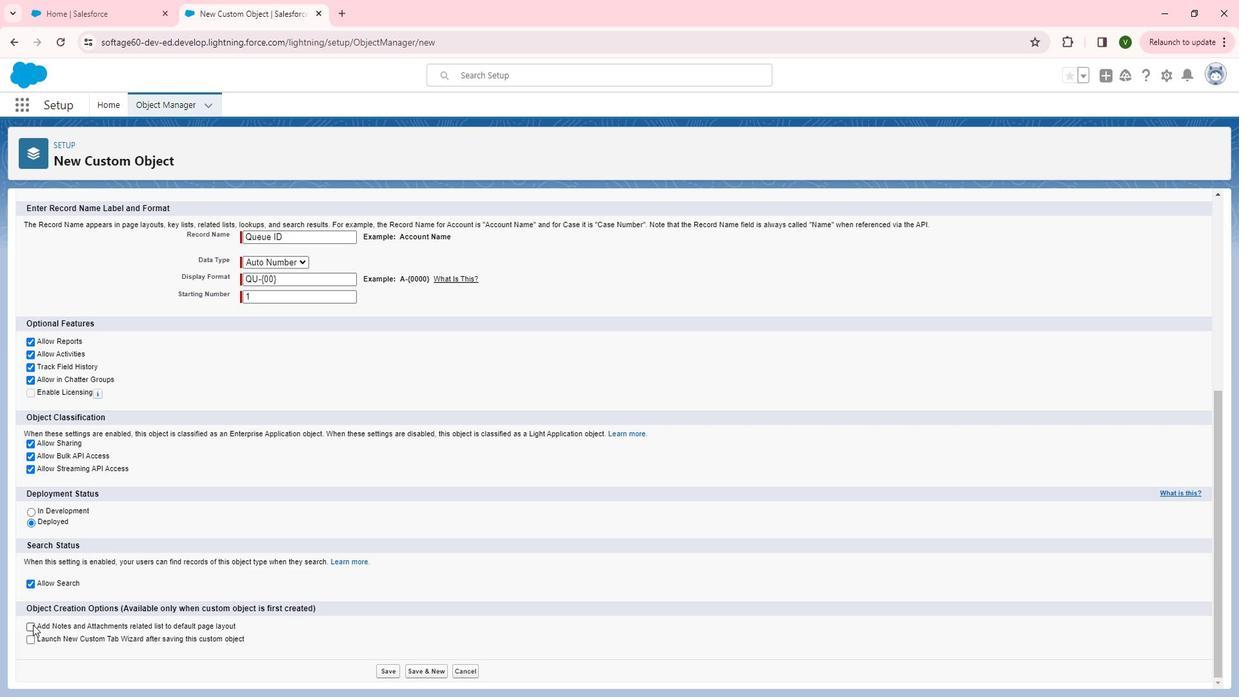 
Action: Mouse pressed left at (42, 611)
Screenshot: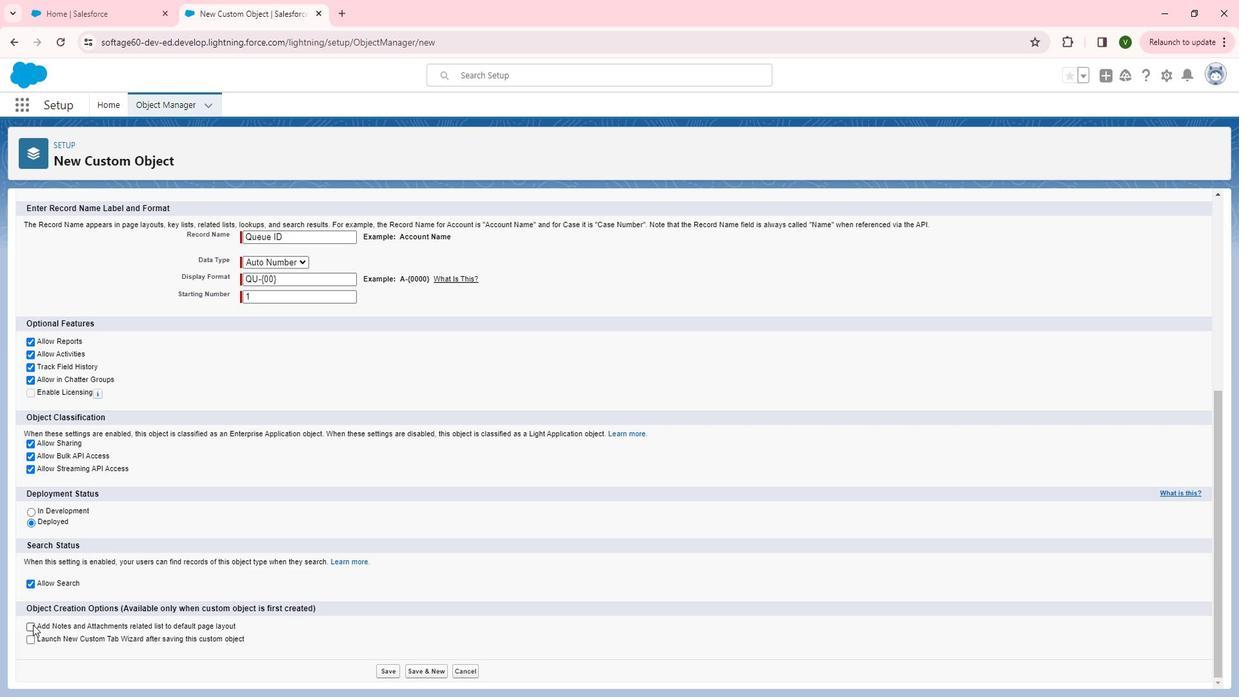 
Action: Mouse moved to (392, 655)
Screenshot: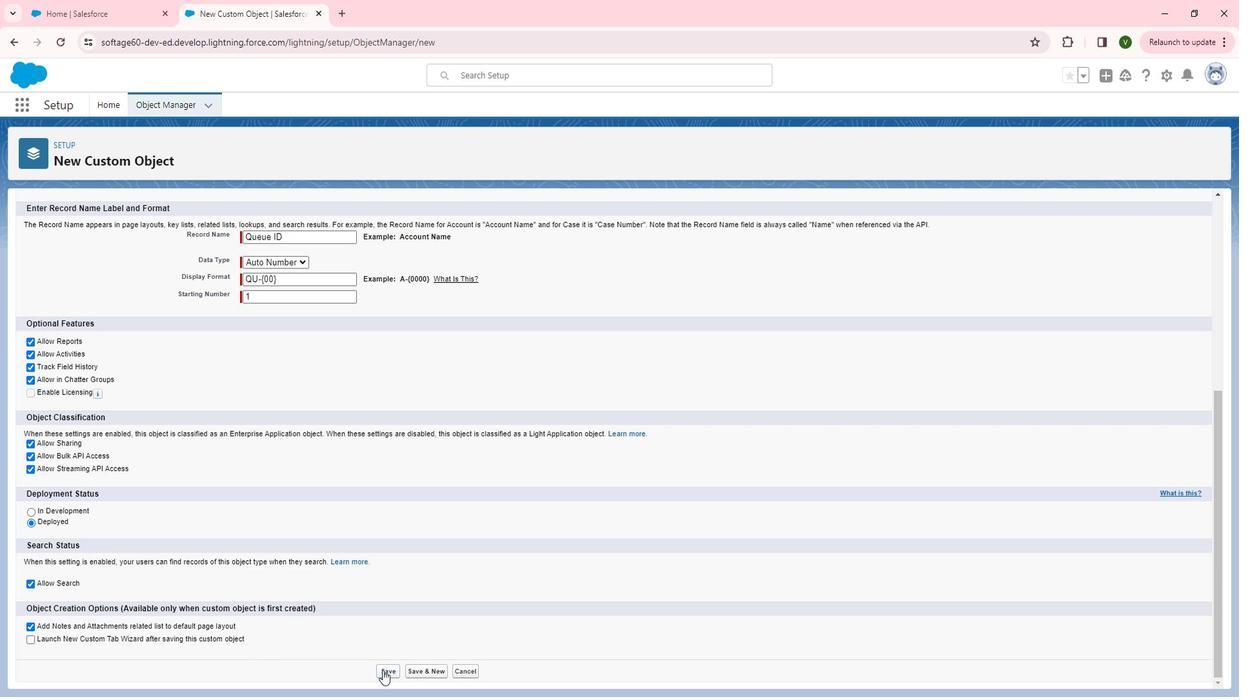 
Action: Mouse pressed left at (392, 655)
Screenshot: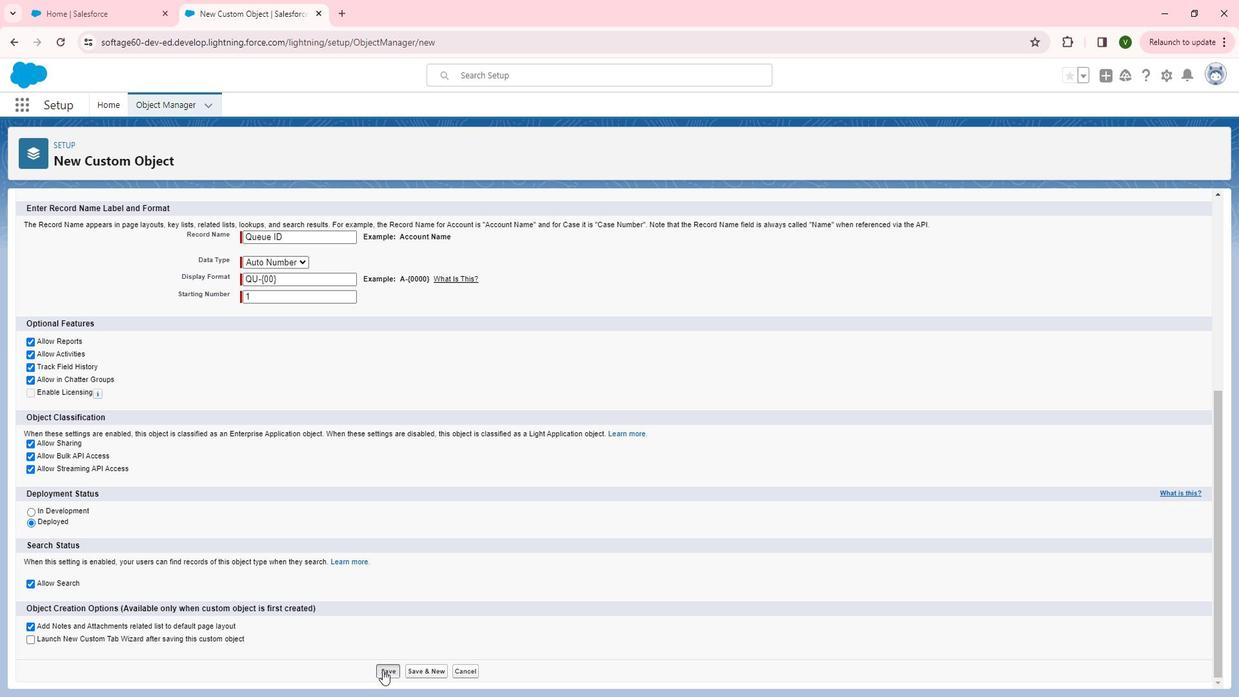 
Action: Mouse moved to (118, 248)
Screenshot: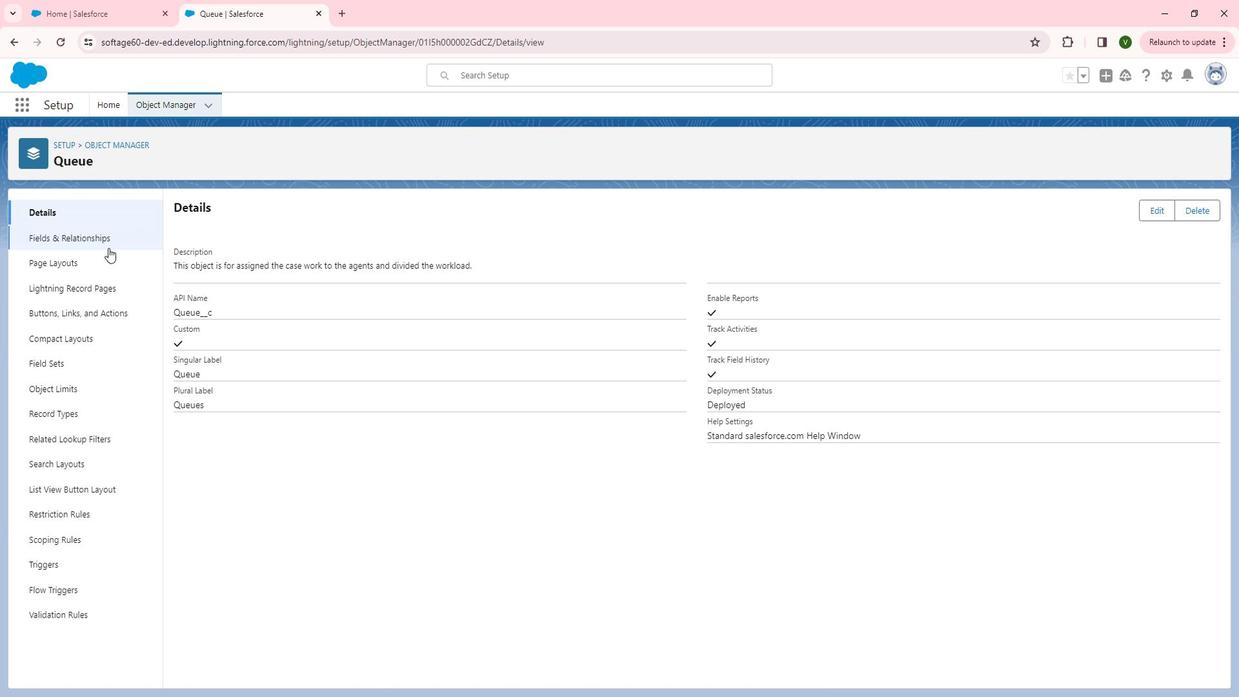 
